 Task: Find a place to stay in Vandalia, United States, from September 6 to September 10 for 1 guest, with a price range of ₹9000 to ₹17000, self check-in, English-speaking host, and property type as flat.
Action: Mouse moved to (308, 130)
Screenshot: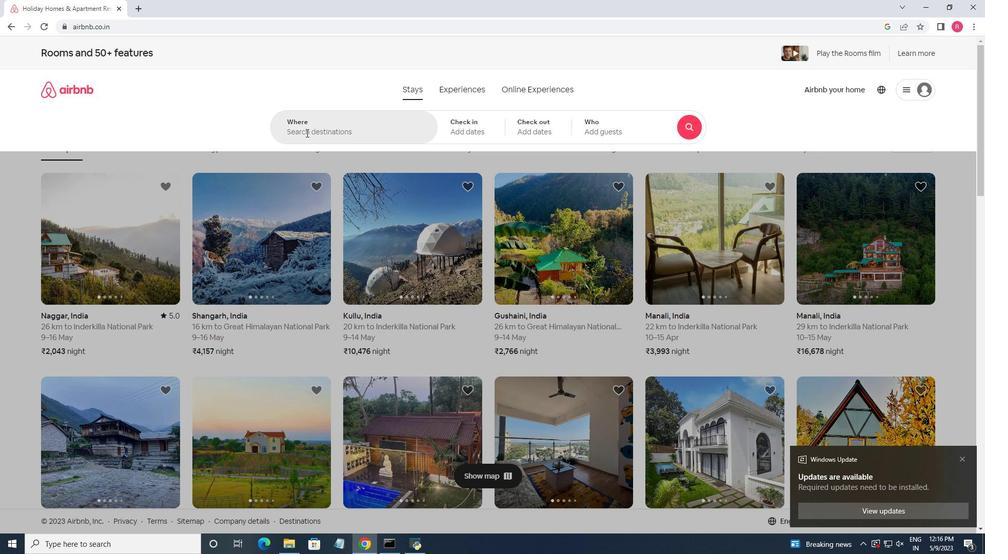
Action: Mouse pressed left at (308, 130)
Screenshot: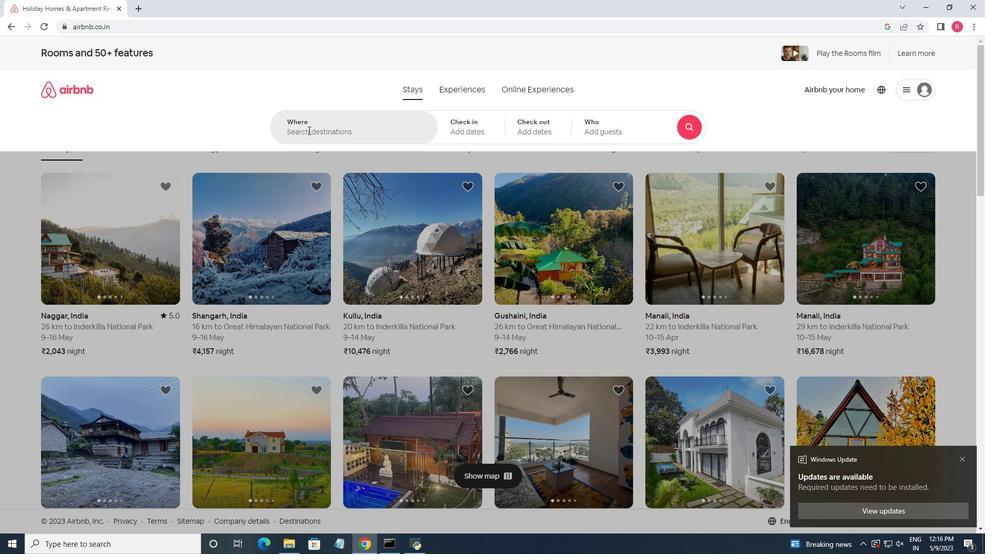 
Action: Mouse moved to (213, 143)
Screenshot: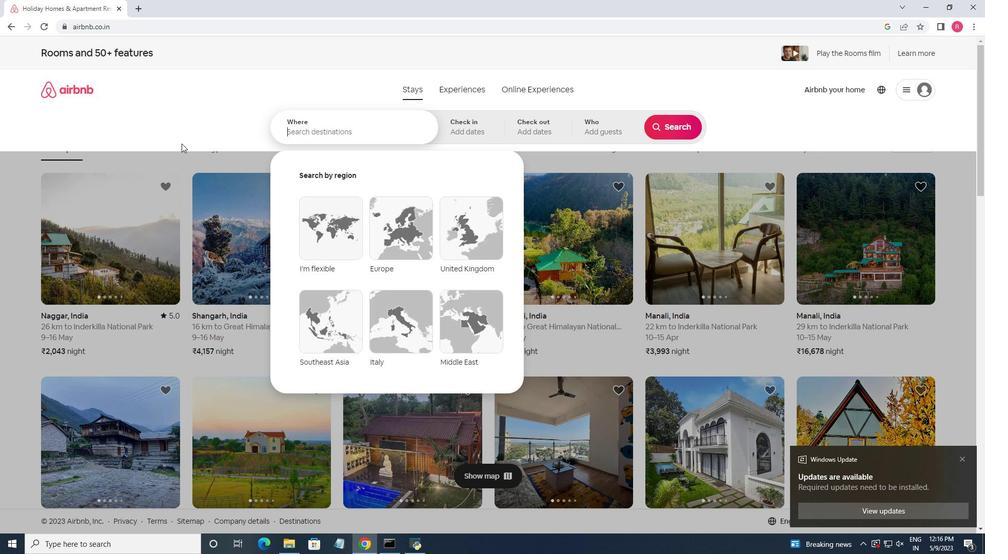 
Action: Key pressed v<Key.backspace><Key.shift>vandalia,<Key.space><Key.shift>United<Key.space><Key.shift>States<Key.enter>
Screenshot: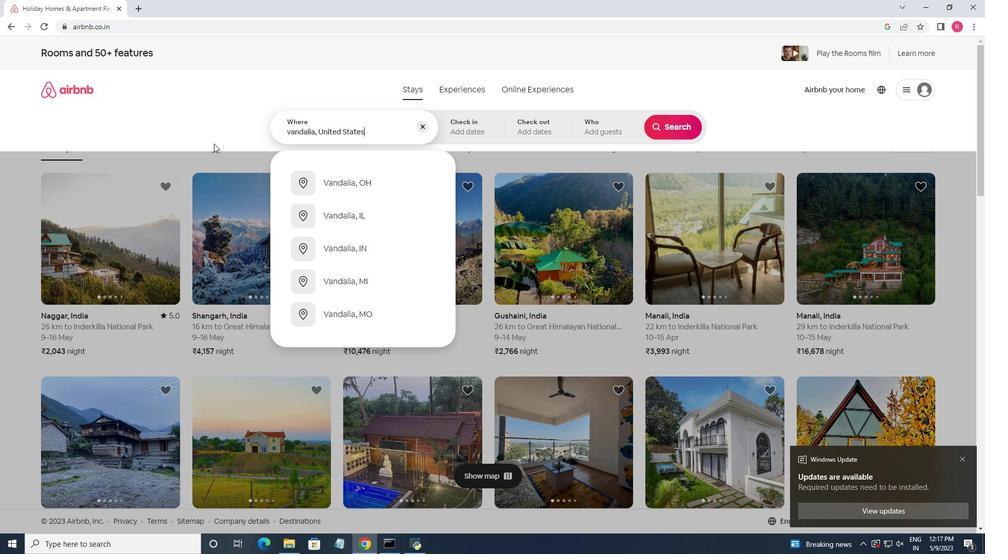 
Action: Mouse moved to (665, 209)
Screenshot: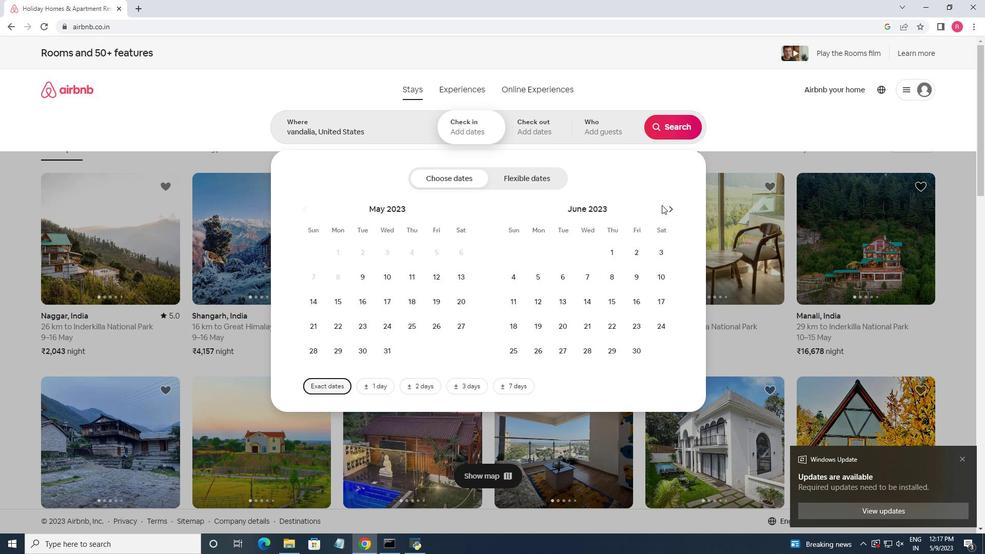 
Action: Mouse pressed left at (665, 209)
Screenshot: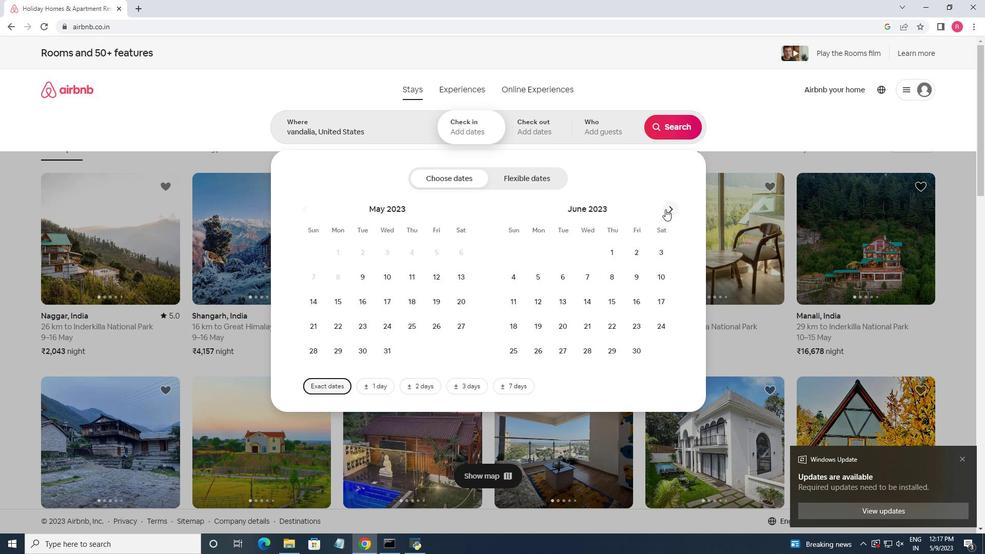 
Action: Mouse pressed left at (665, 209)
Screenshot: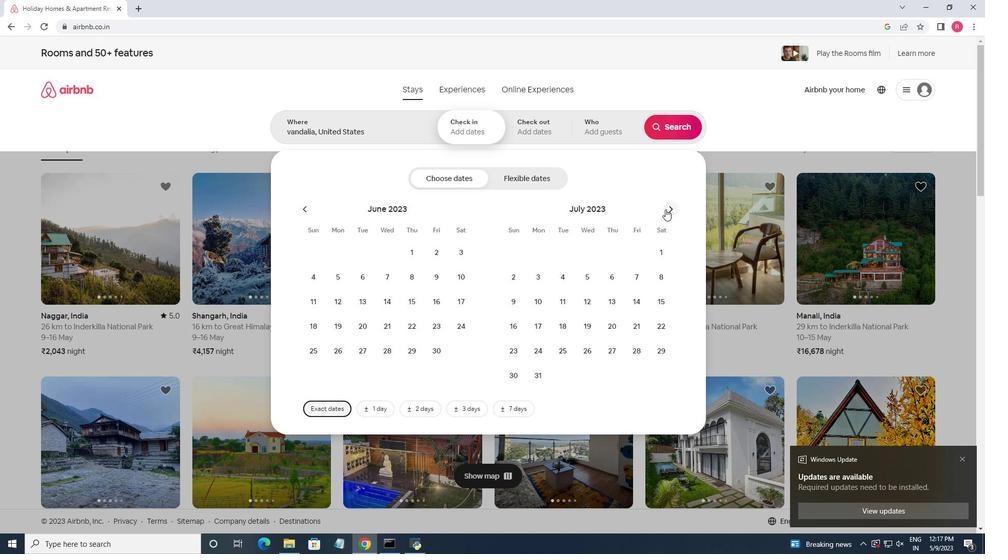 
Action: Mouse pressed left at (665, 209)
Screenshot: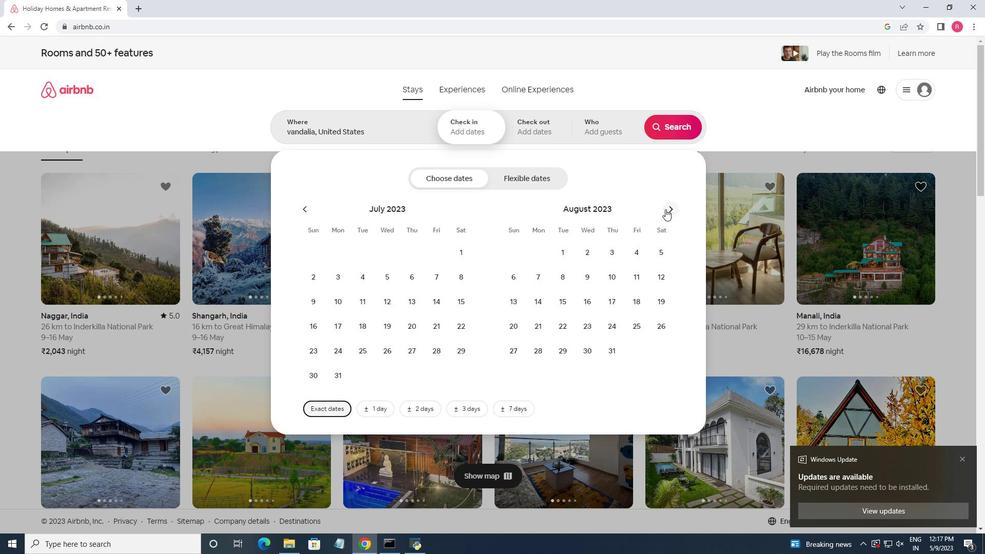 
Action: Mouse moved to (585, 275)
Screenshot: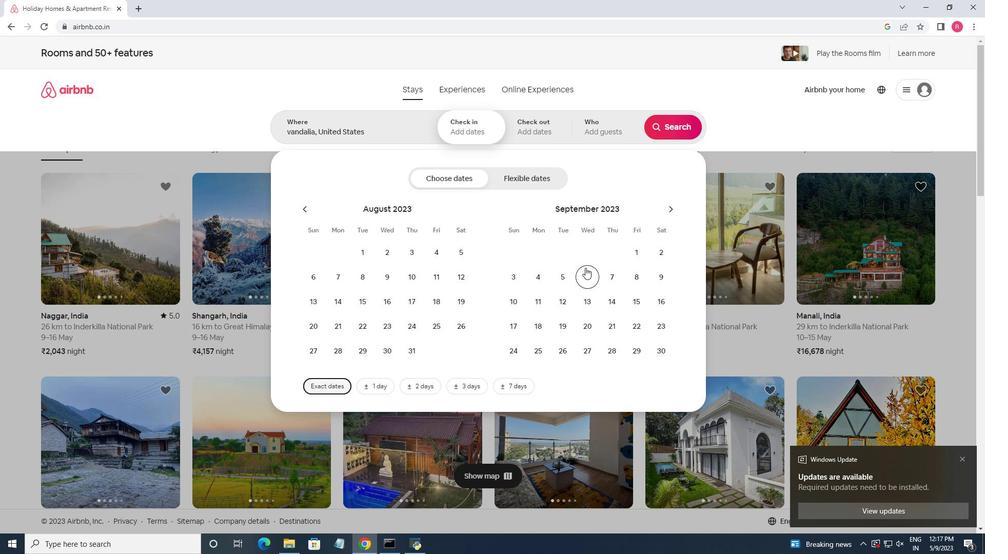 
Action: Mouse pressed left at (585, 275)
Screenshot: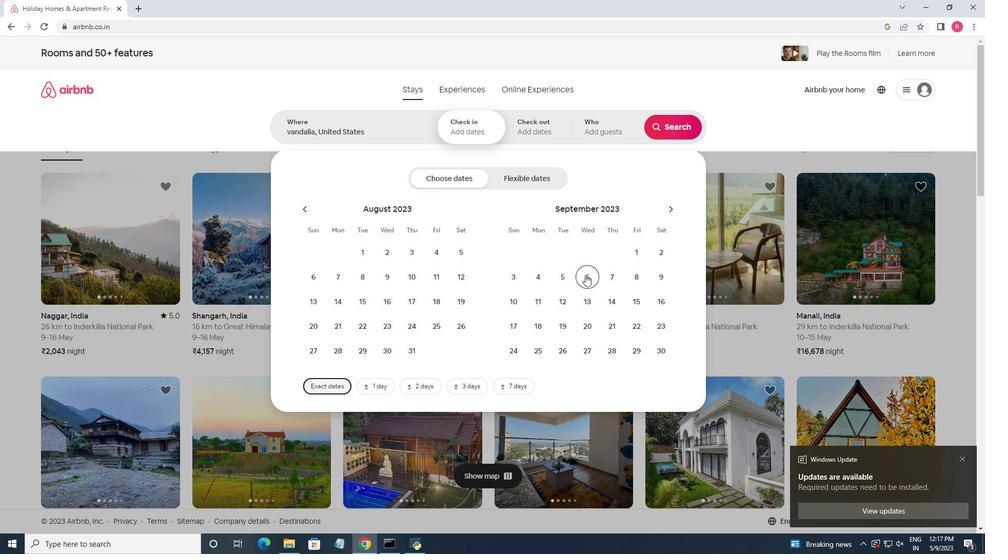 
Action: Mouse moved to (512, 301)
Screenshot: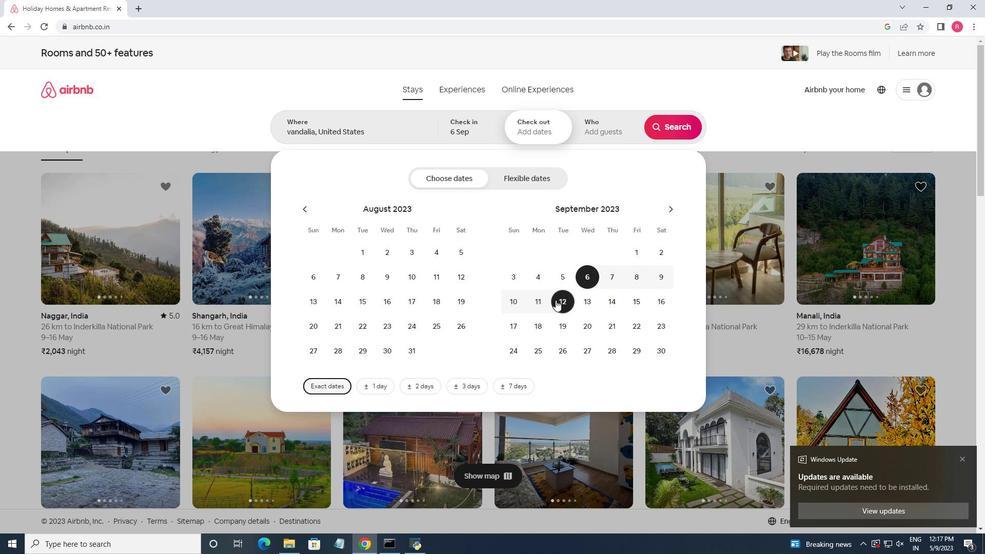 
Action: Mouse pressed left at (512, 301)
Screenshot: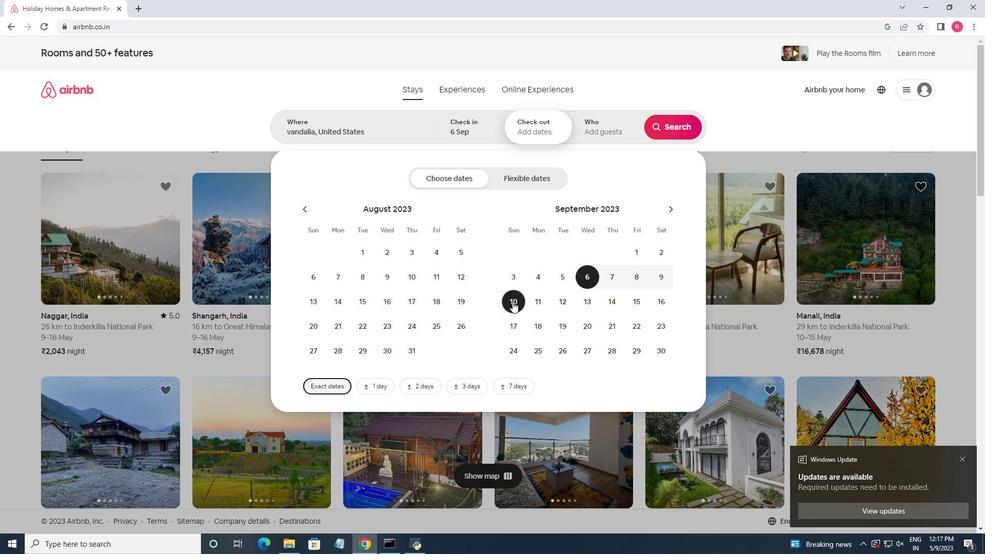 
Action: Mouse moved to (605, 126)
Screenshot: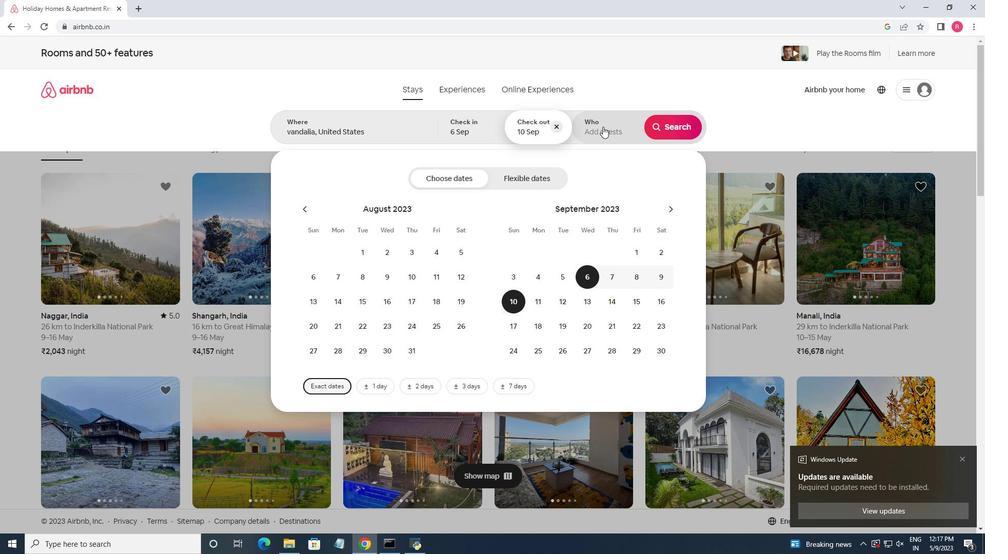 
Action: Mouse pressed left at (605, 126)
Screenshot: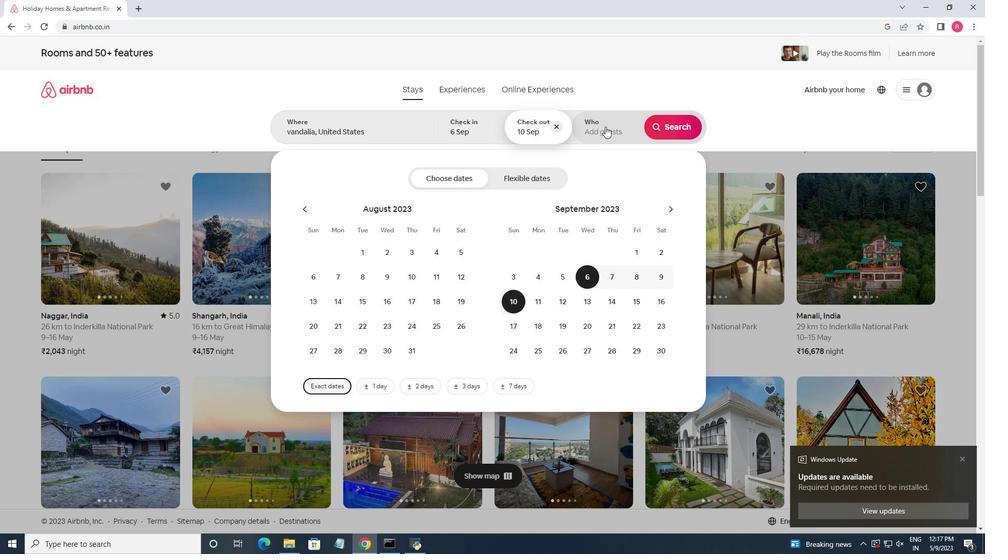 
Action: Mouse moved to (680, 178)
Screenshot: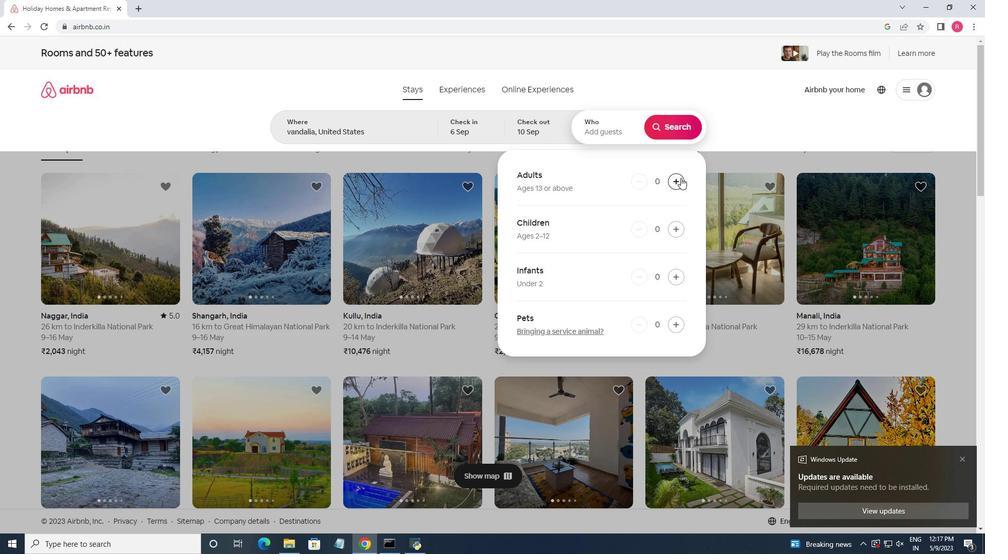 
Action: Mouse pressed left at (680, 178)
Screenshot: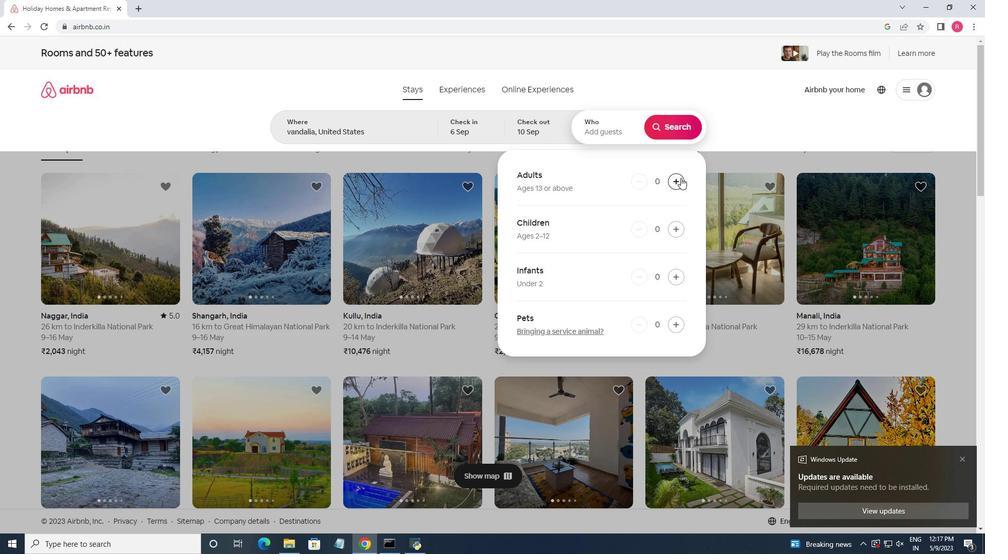 
Action: Mouse moved to (676, 125)
Screenshot: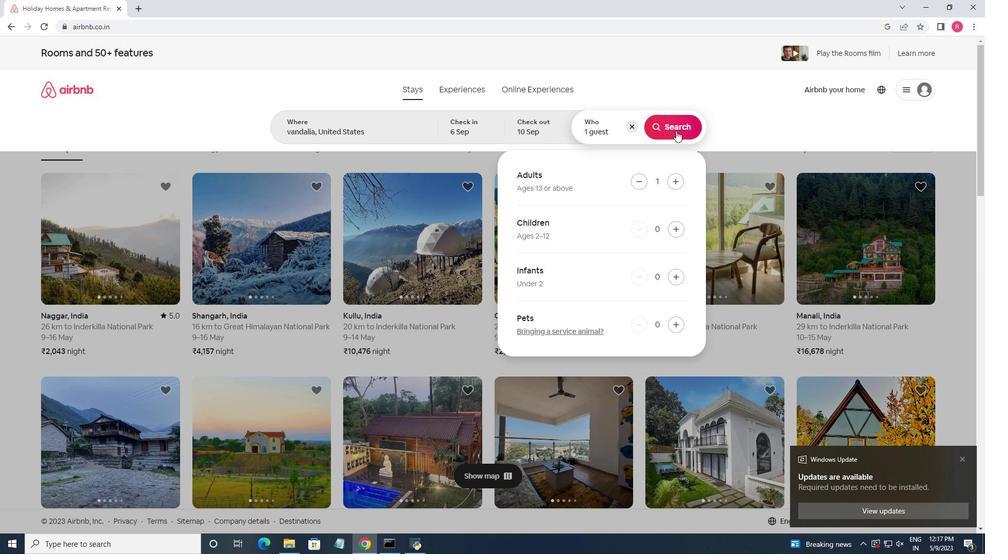 
Action: Mouse pressed left at (676, 125)
Screenshot: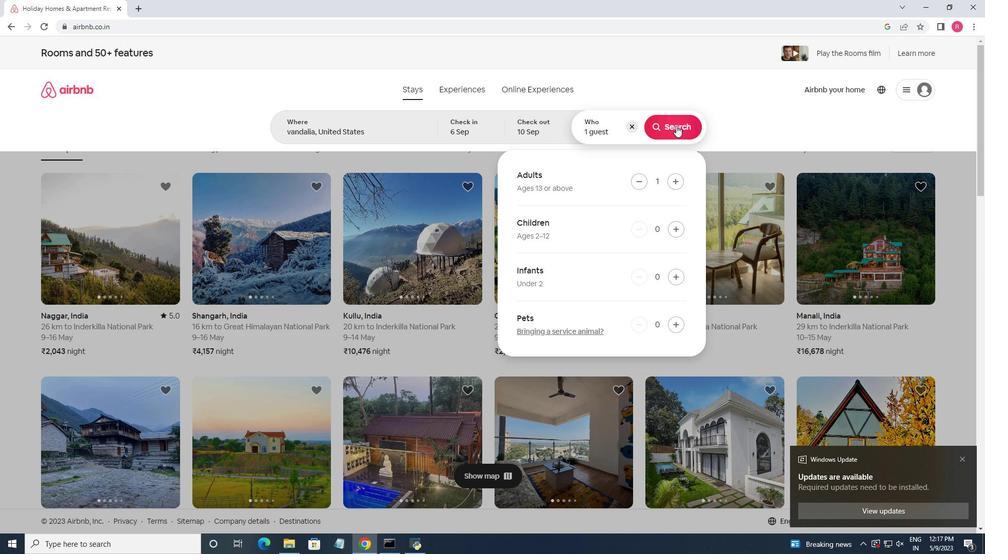 
Action: Mouse moved to (928, 92)
Screenshot: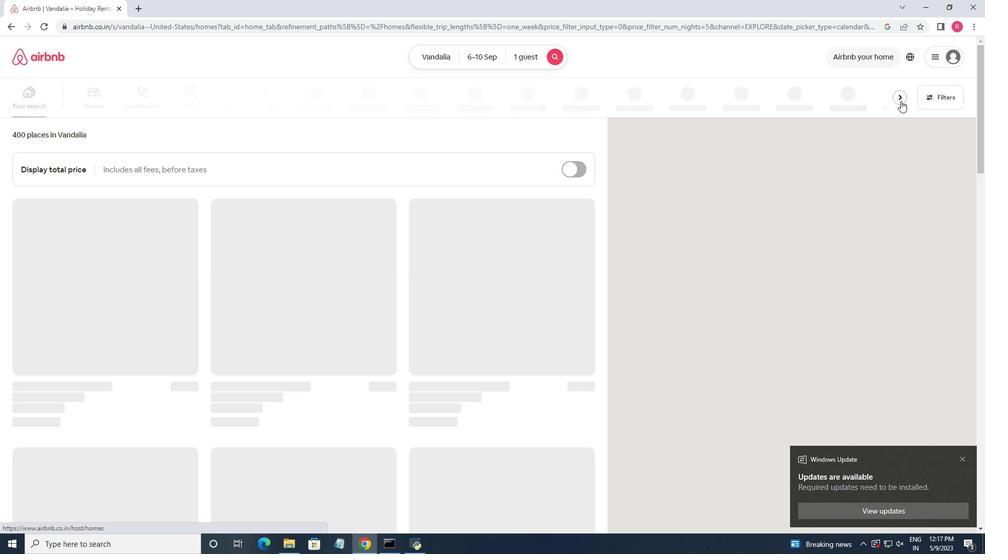 
Action: Mouse pressed left at (928, 92)
Screenshot: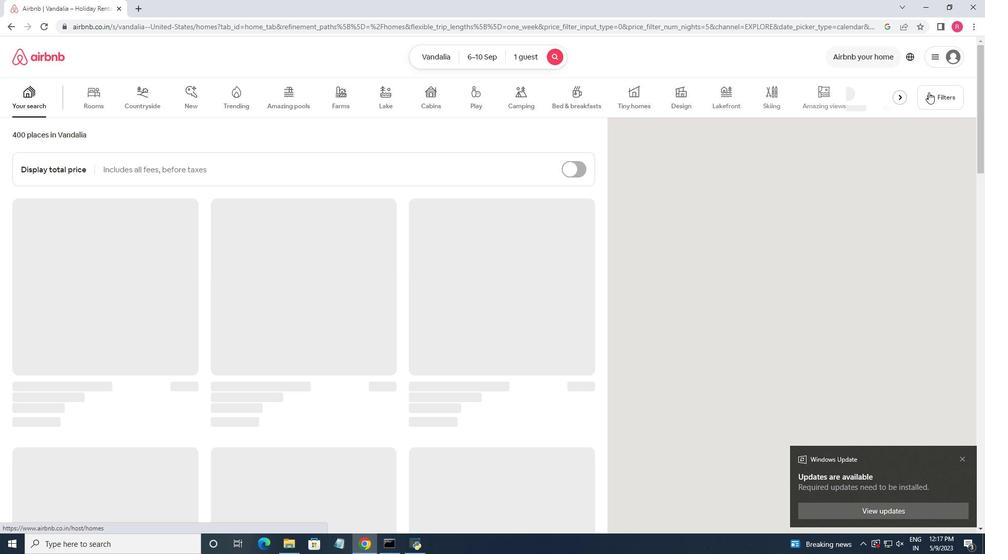 
Action: Mouse moved to (367, 340)
Screenshot: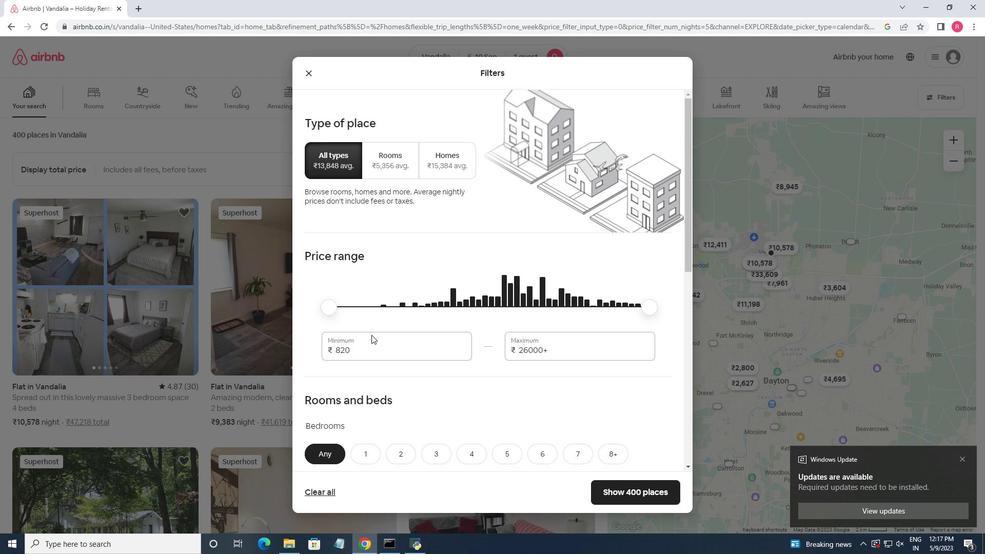 
Action: Mouse pressed left at (367, 340)
Screenshot: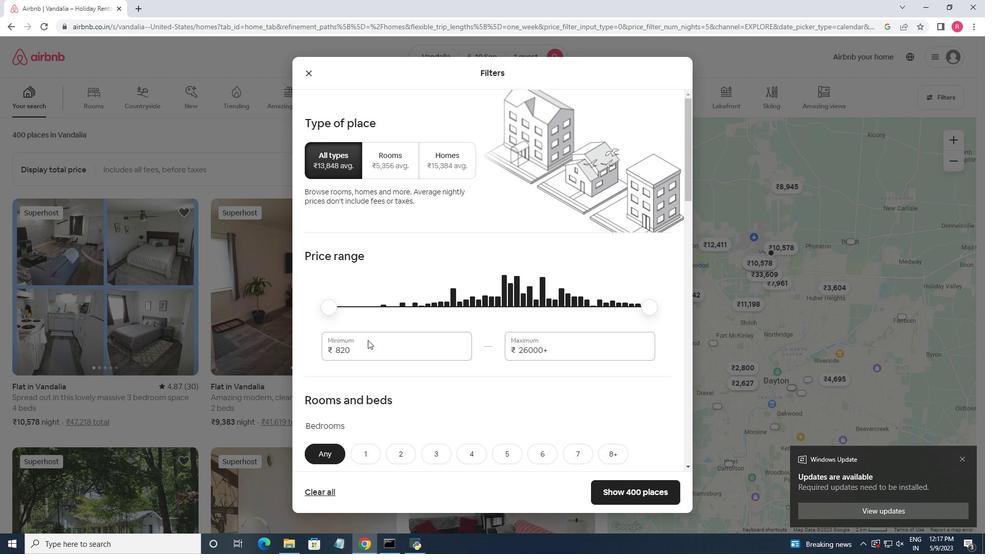 
Action: Mouse moved to (367, 340)
Screenshot: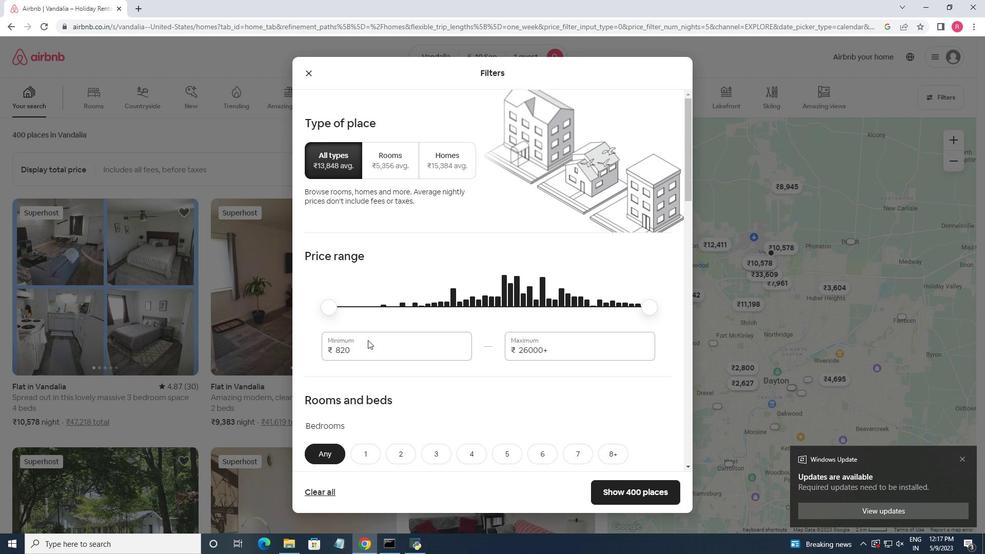 
Action: Mouse pressed left at (367, 340)
Screenshot: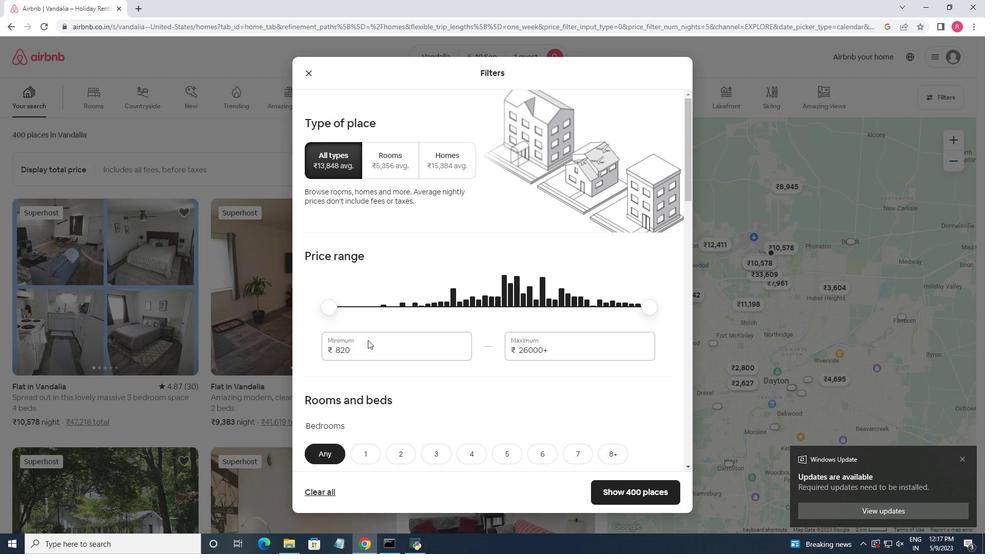 
Action: Mouse moved to (359, 349)
Screenshot: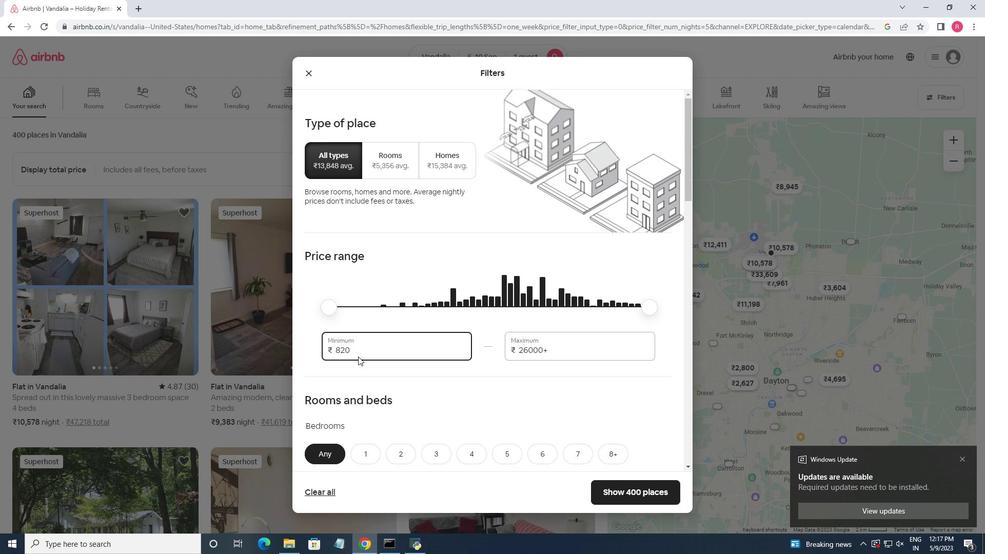 
Action: Mouse pressed left at (359, 349)
Screenshot: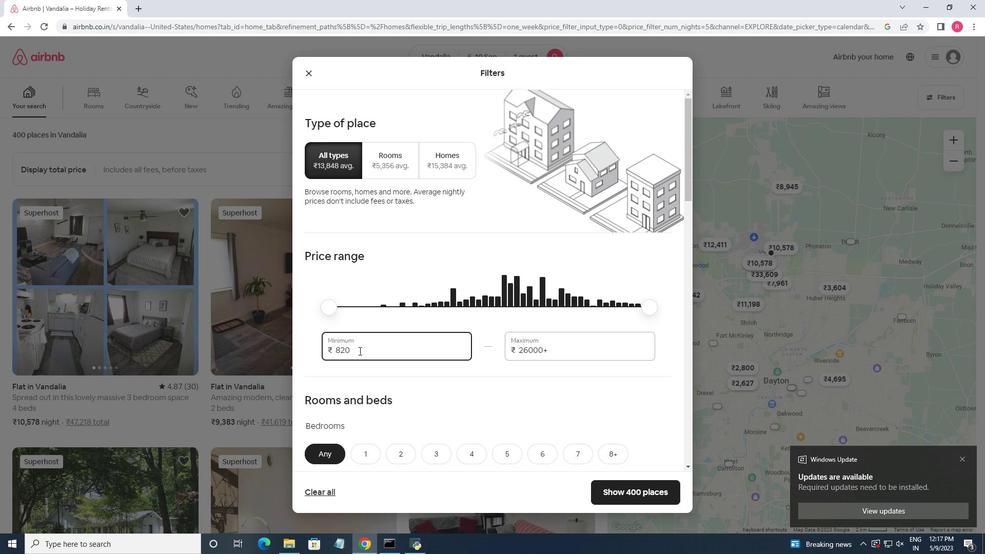 
Action: Mouse pressed left at (359, 349)
Screenshot: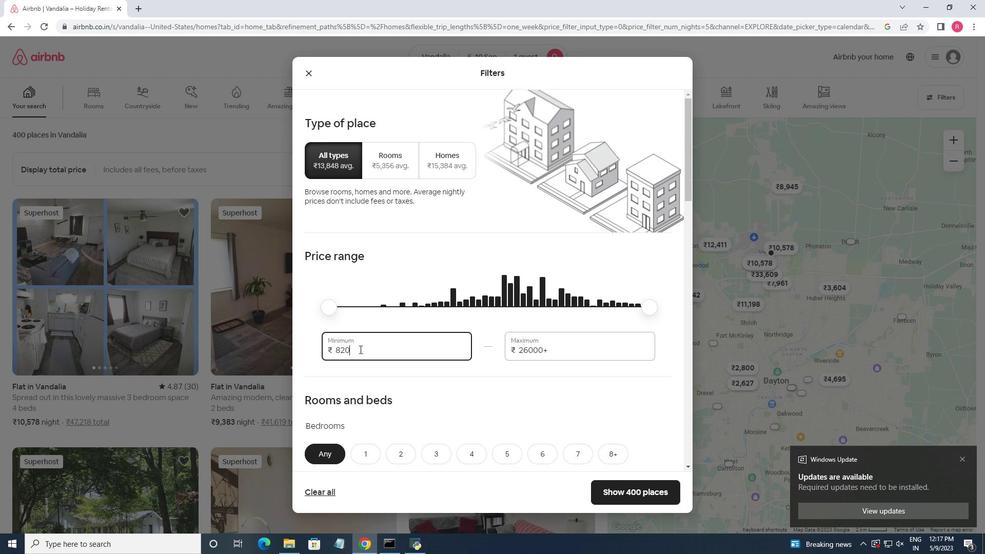 
Action: Key pressed <Key.backspace>9000<Key.tab>17000
Screenshot: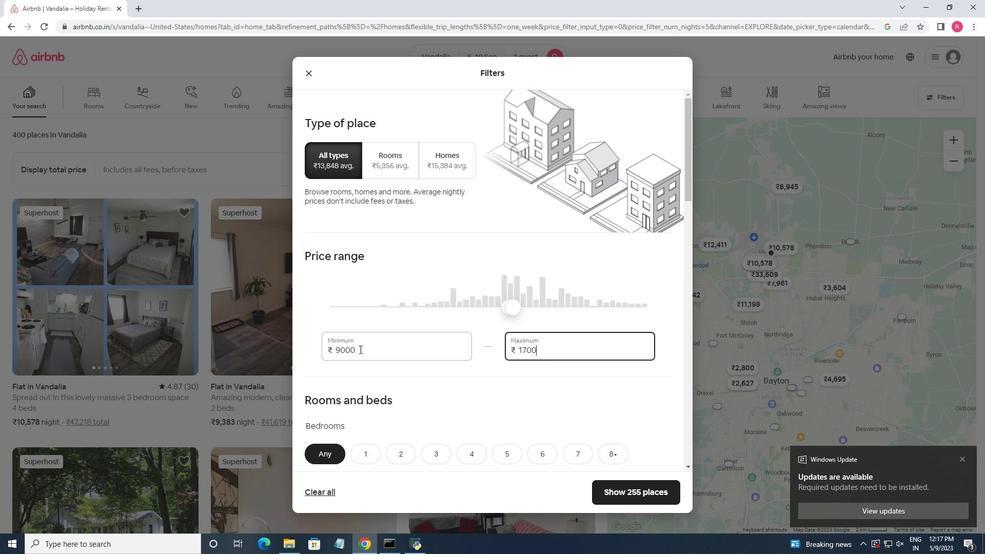 
Action: Mouse moved to (349, 401)
Screenshot: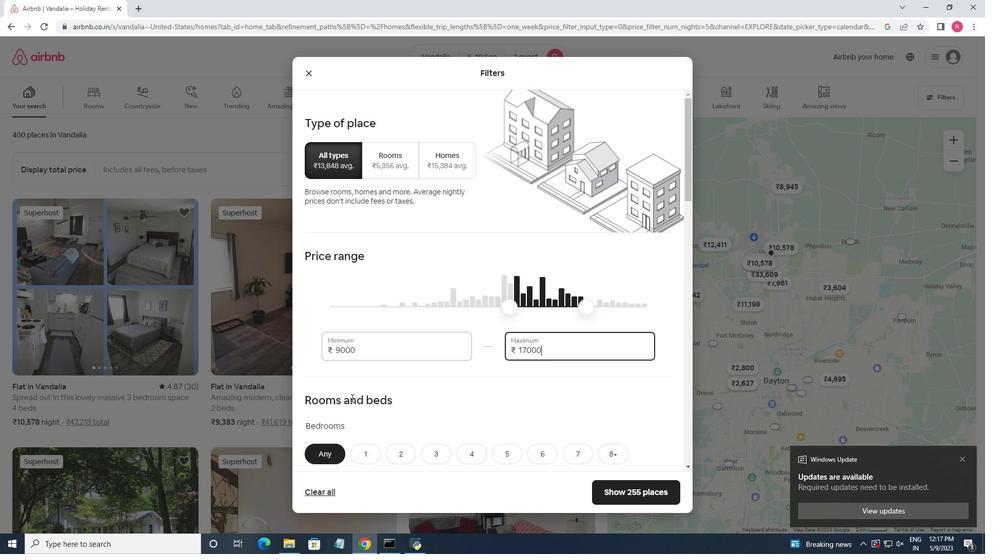 
Action: Mouse scrolled (349, 400) with delta (0, 0)
Screenshot: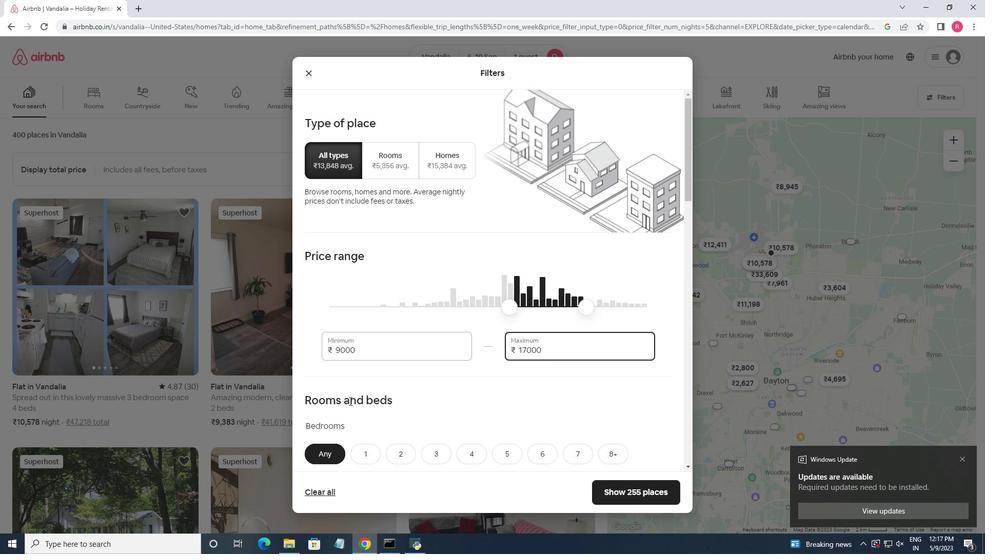 
Action: Mouse scrolled (349, 400) with delta (0, 0)
Screenshot: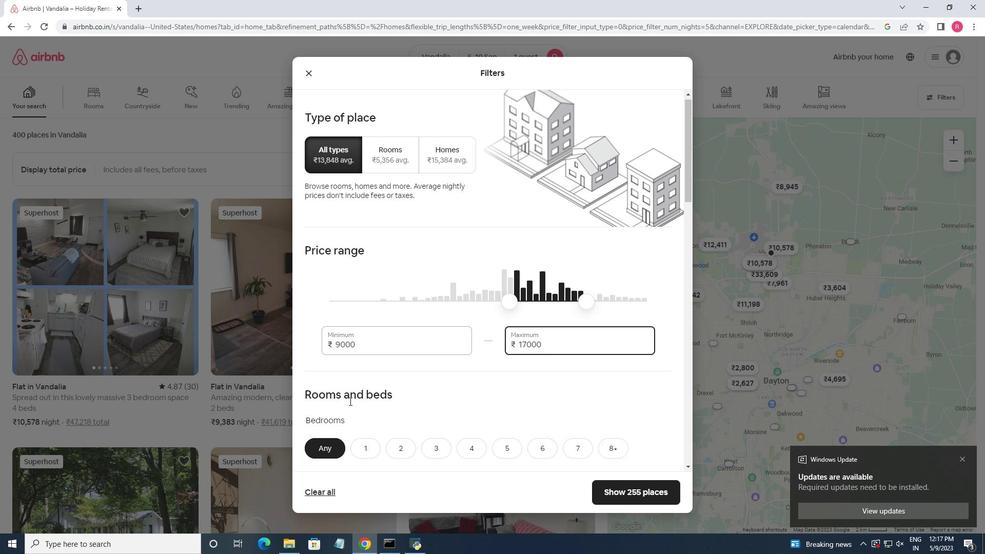
Action: Mouse moved to (366, 348)
Screenshot: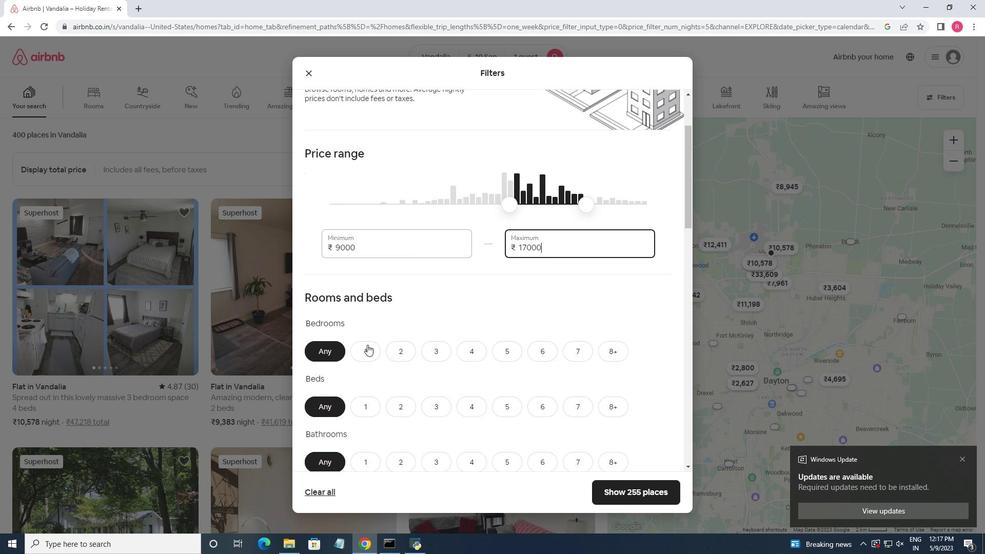
Action: Mouse pressed left at (366, 348)
Screenshot: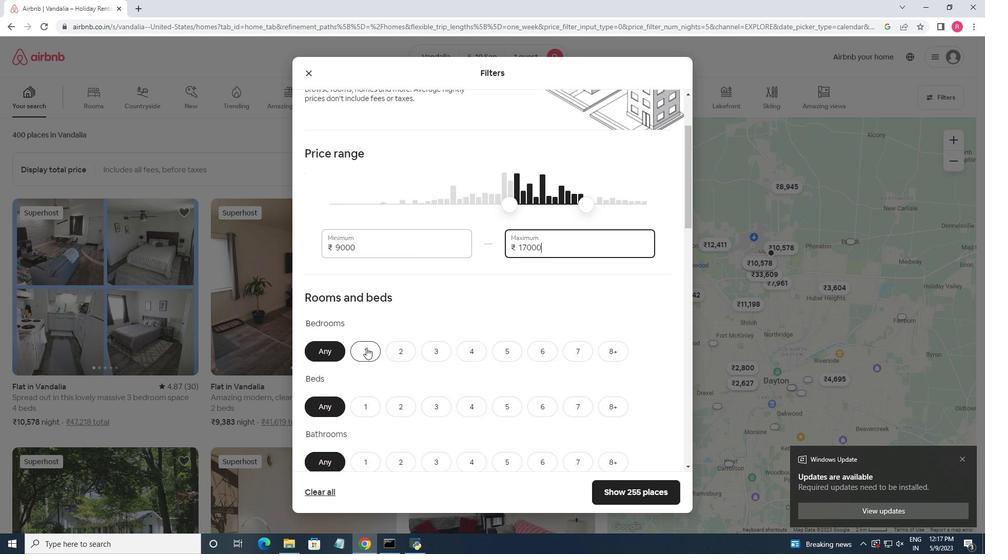 
Action: Mouse moved to (369, 407)
Screenshot: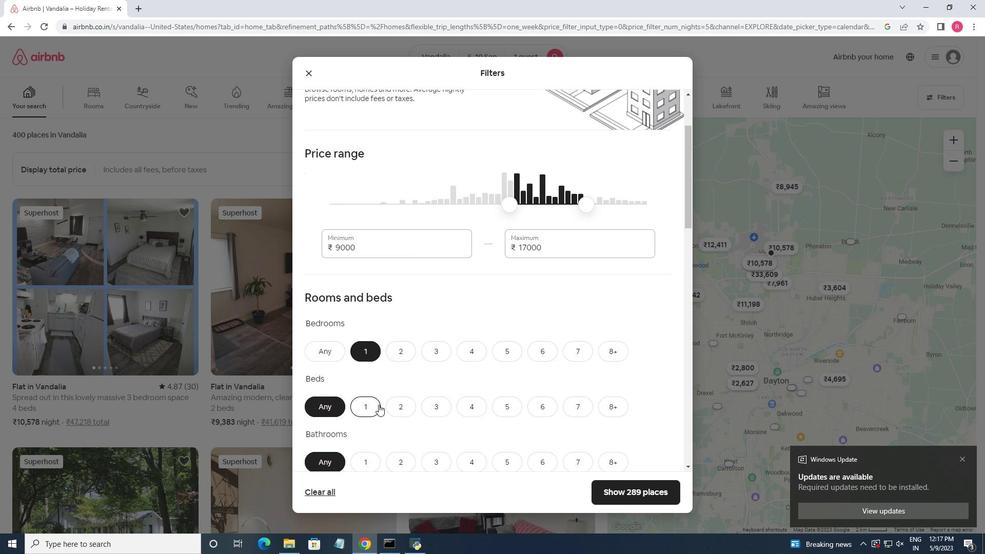 
Action: Mouse pressed left at (369, 407)
Screenshot: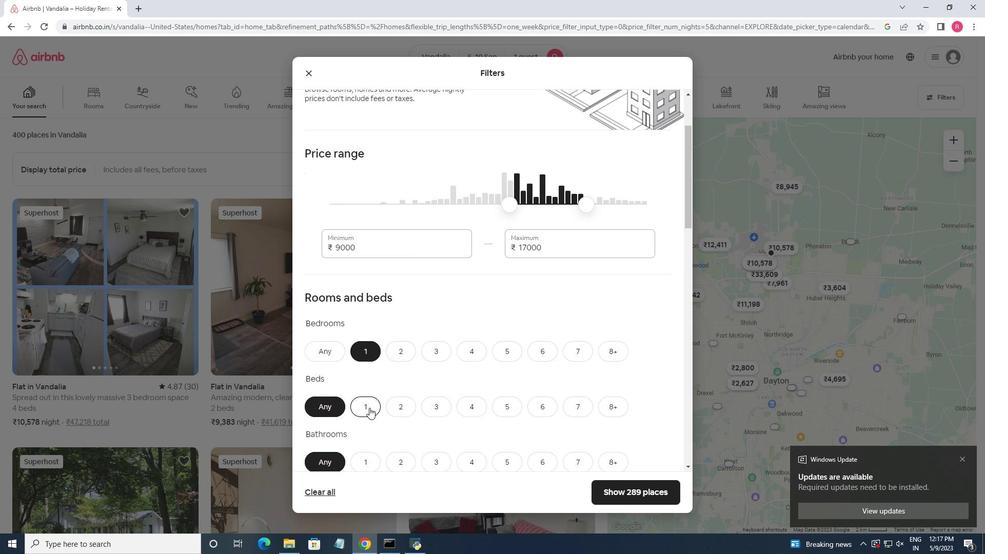 
Action: Mouse moved to (366, 460)
Screenshot: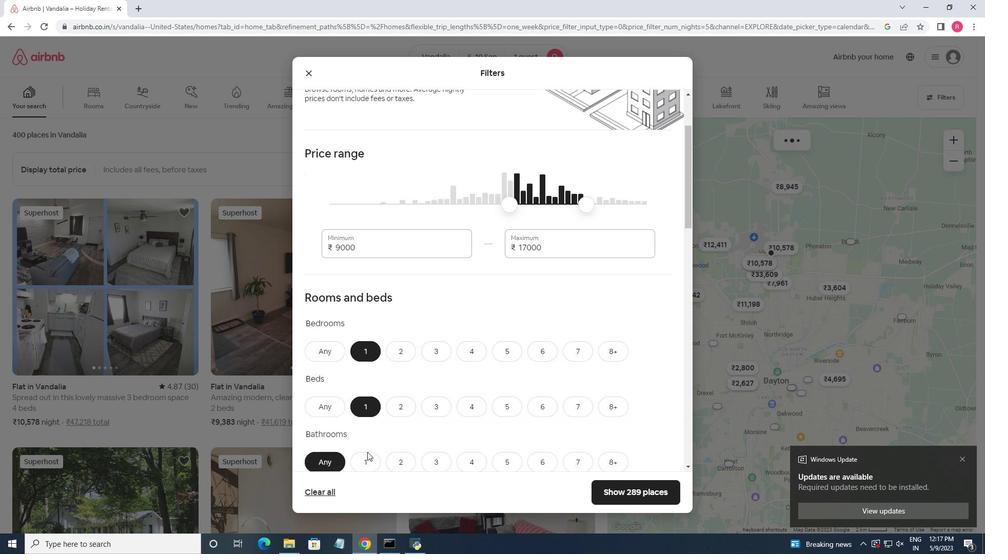 
Action: Mouse pressed left at (366, 460)
Screenshot: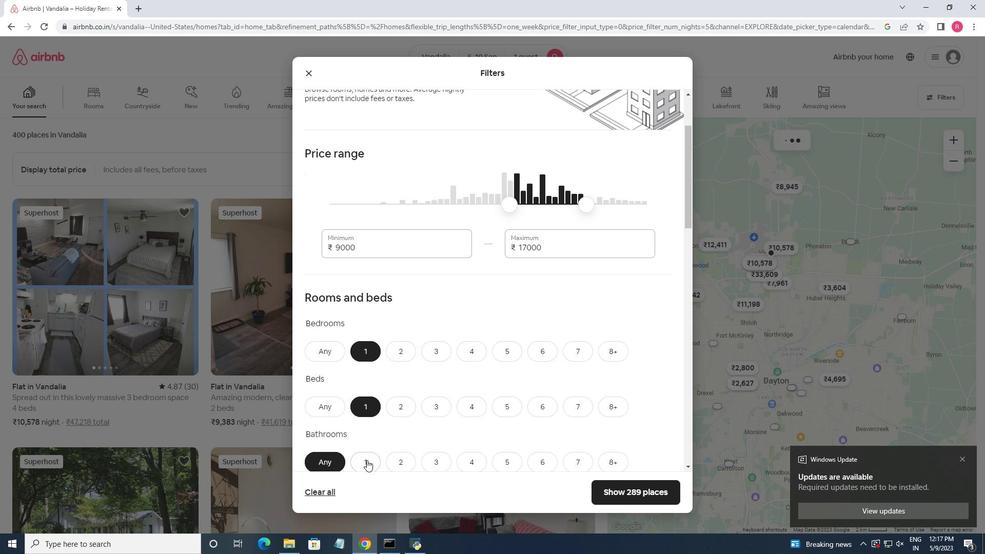 
Action: Mouse moved to (407, 336)
Screenshot: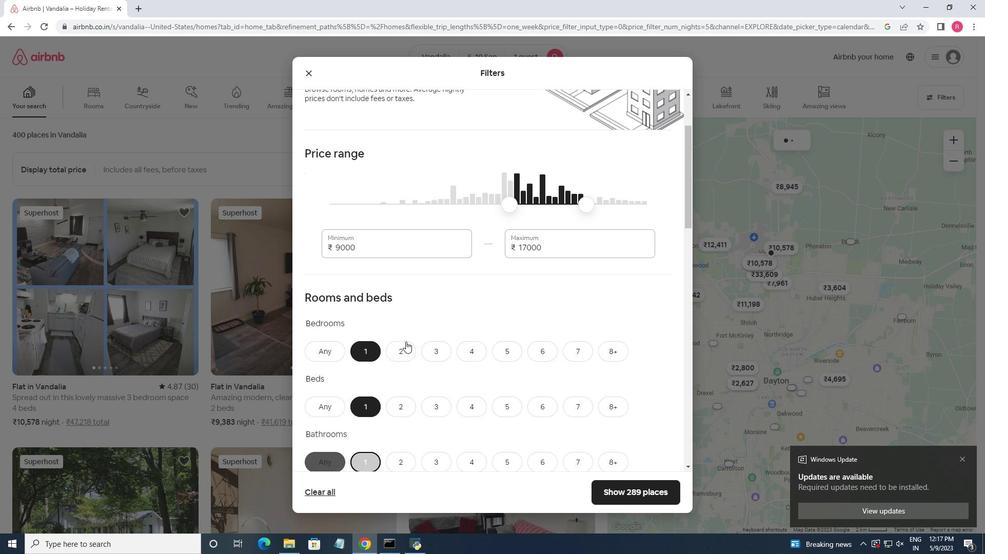
Action: Mouse scrolled (407, 336) with delta (0, 0)
Screenshot: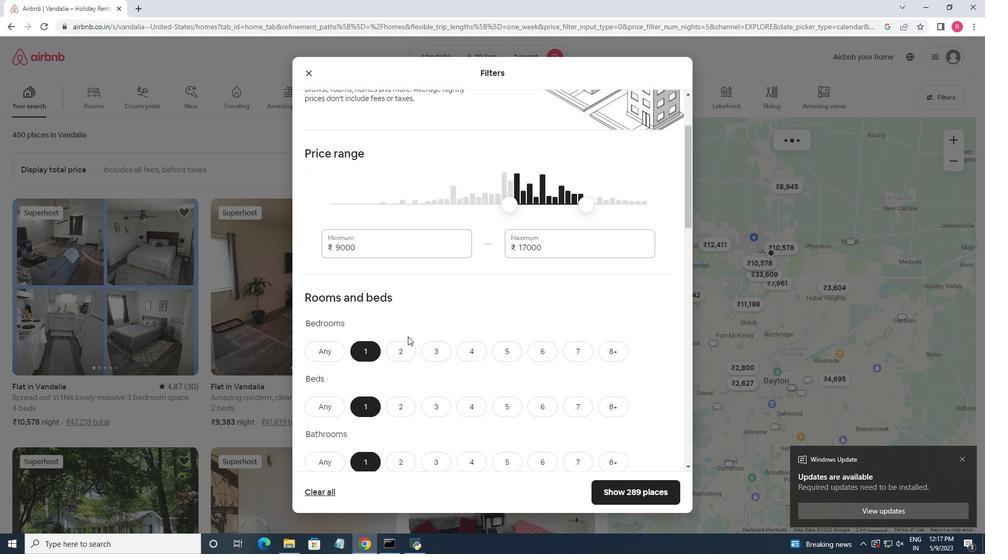 
Action: Mouse scrolled (407, 336) with delta (0, 0)
Screenshot: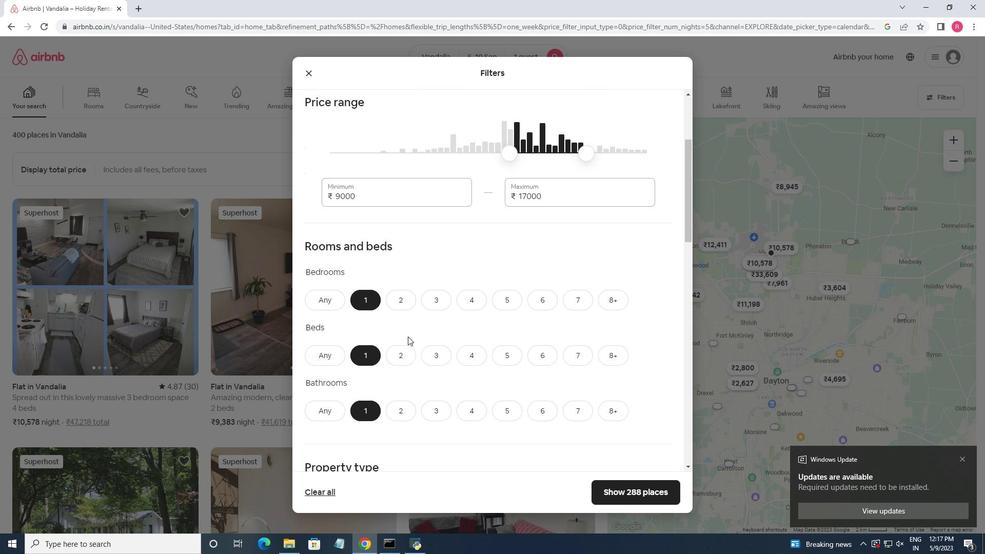 
Action: Mouse scrolled (407, 336) with delta (0, 0)
Screenshot: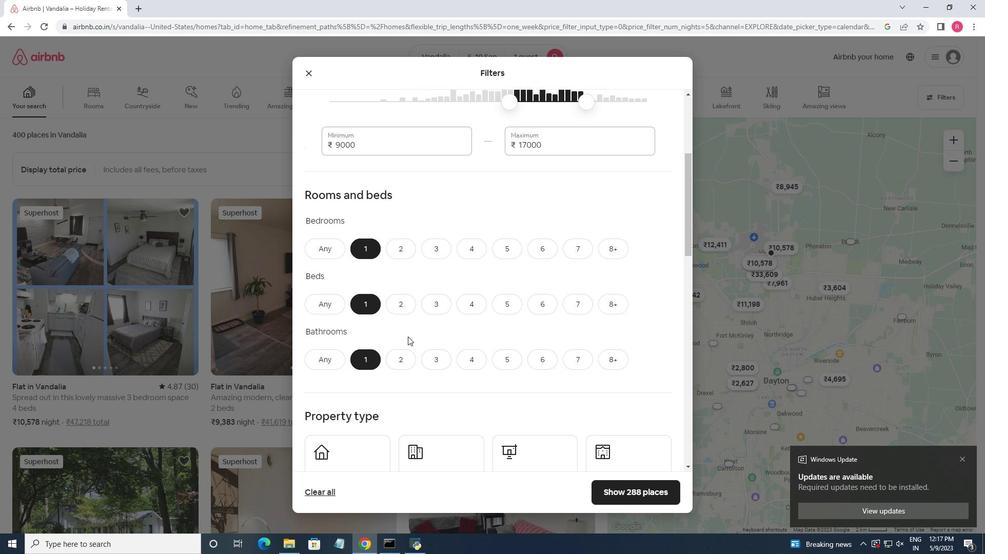 
Action: Mouse scrolled (407, 336) with delta (0, 0)
Screenshot: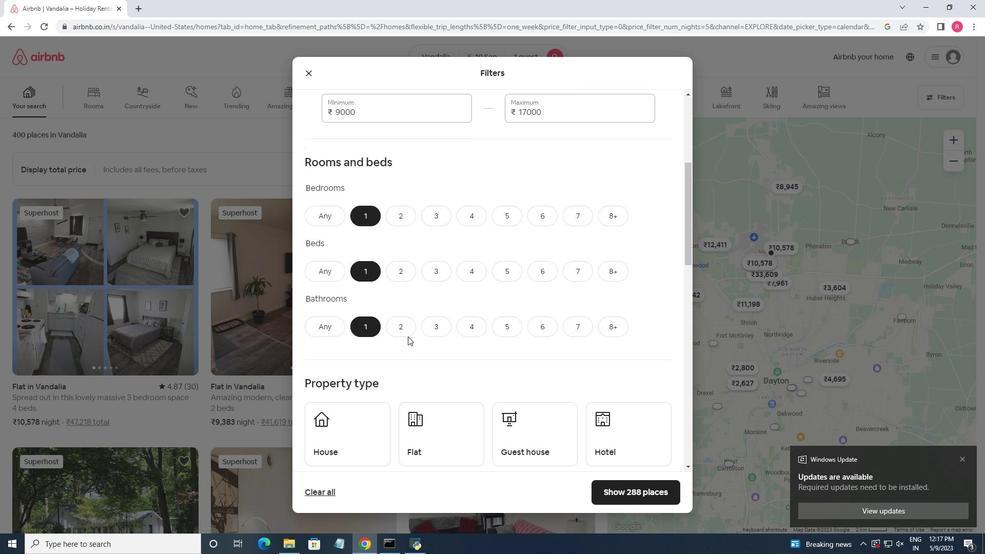 
Action: Mouse moved to (348, 359)
Screenshot: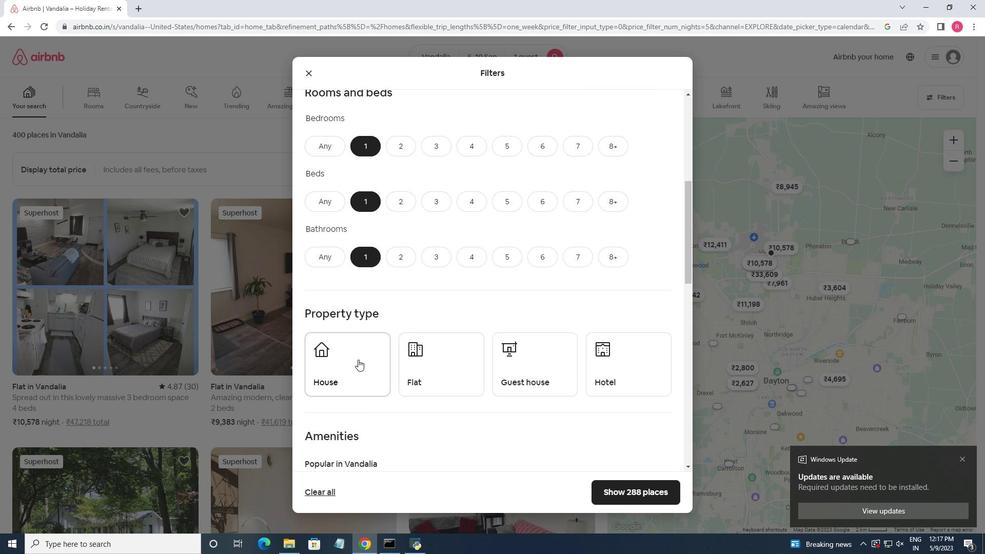 
Action: Mouse pressed left at (348, 359)
Screenshot: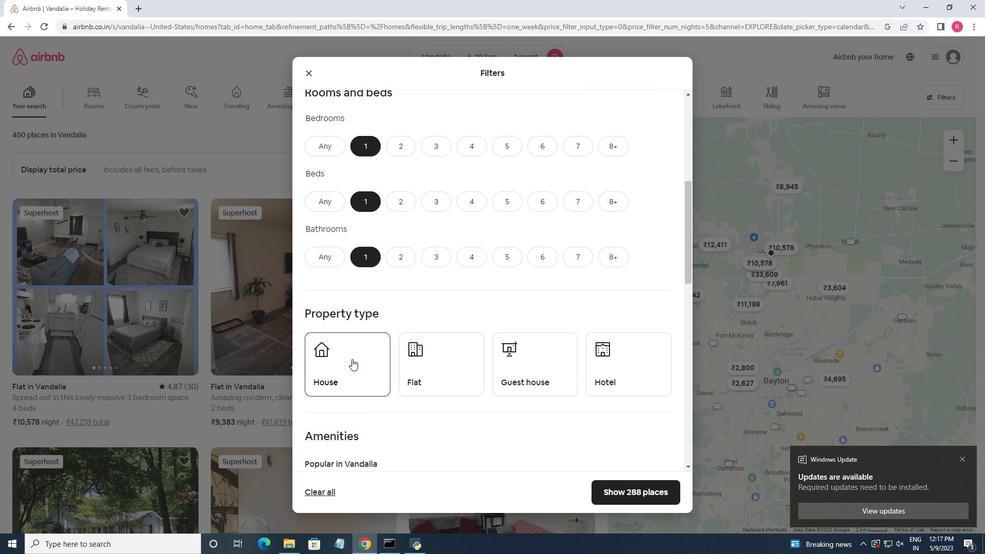 
Action: Mouse moved to (451, 359)
Screenshot: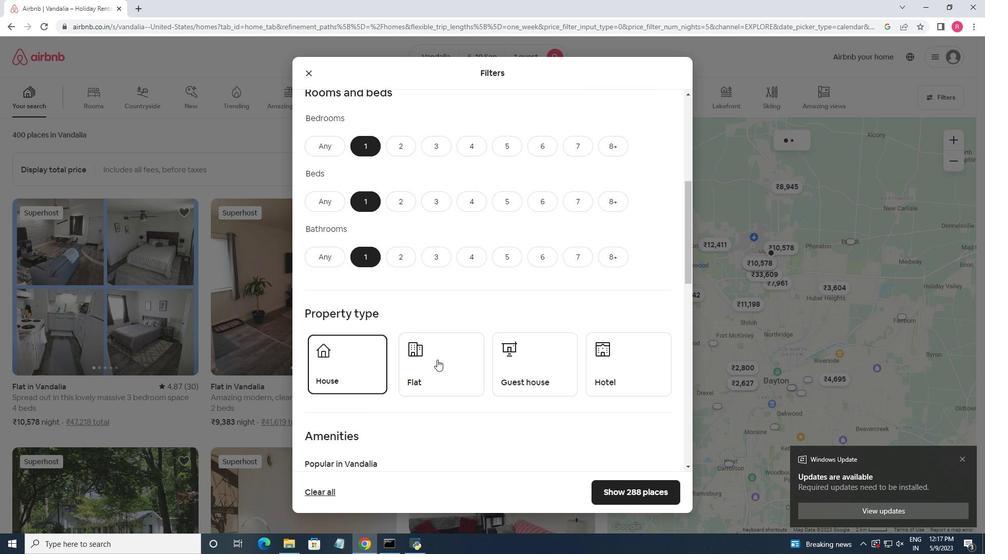 
Action: Mouse pressed left at (451, 359)
Screenshot: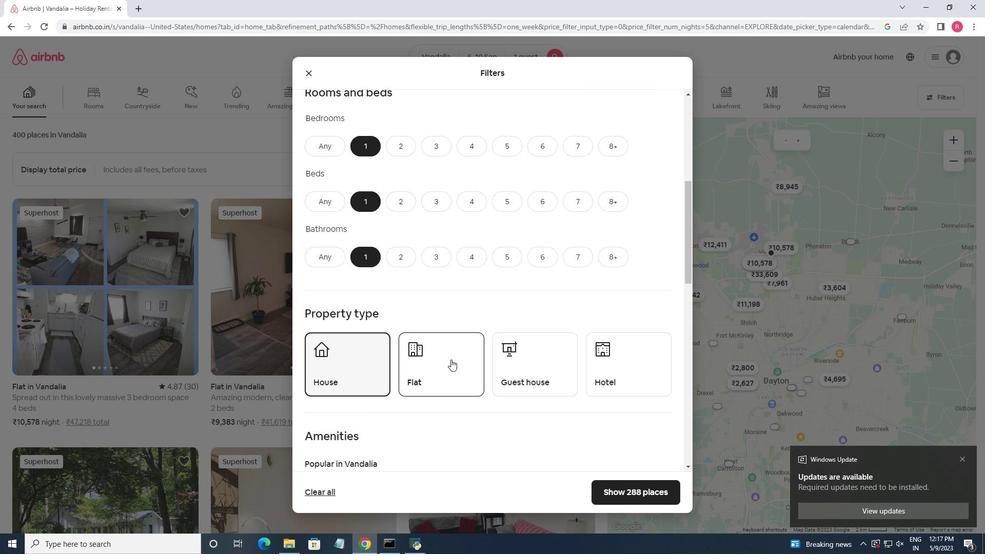 
Action: Mouse moved to (519, 357)
Screenshot: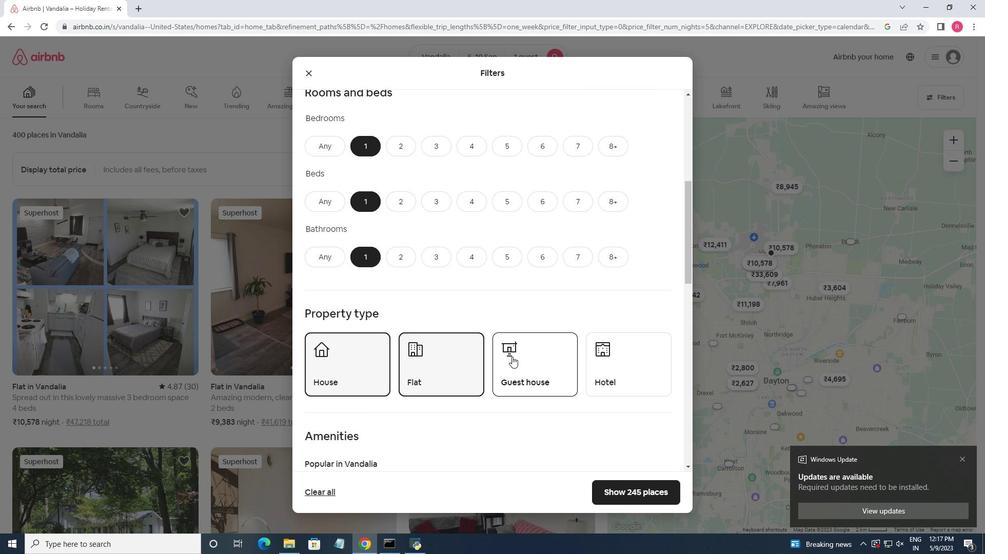 
Action: Mouse pressed left at (519, 357)
Screenshot: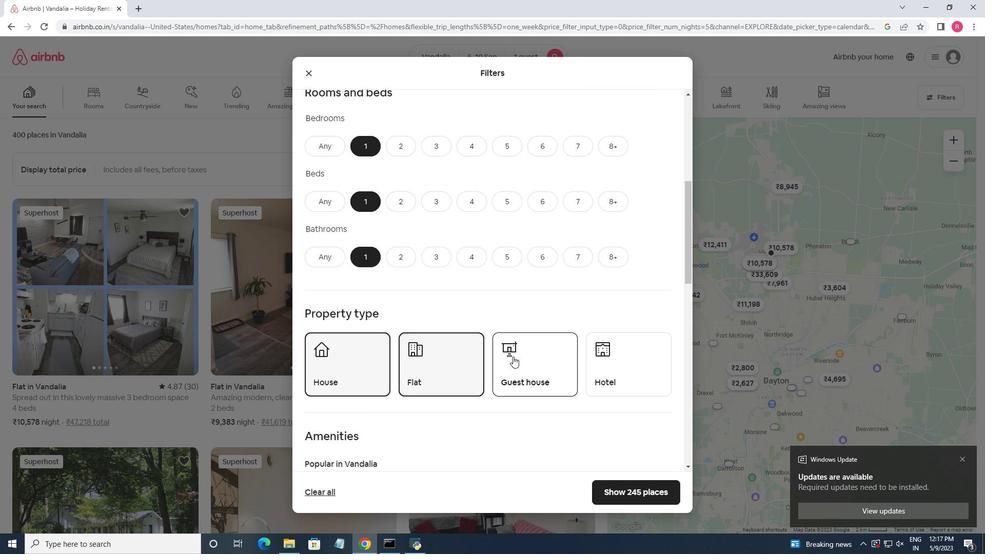 
Action: Mouse moved to (625, 363)
Screenshot: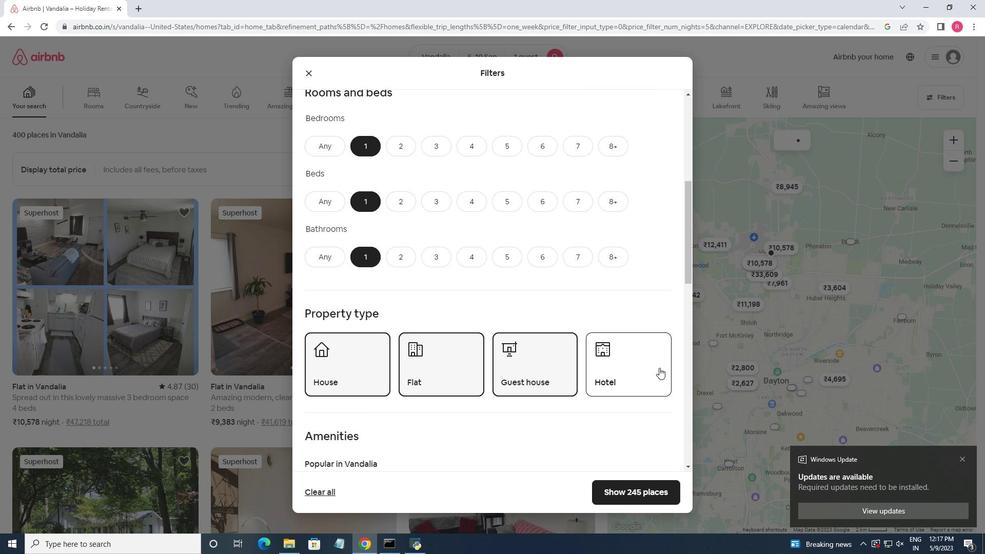 
Action: Mouse pressed left at (625, 363)
Screenshot: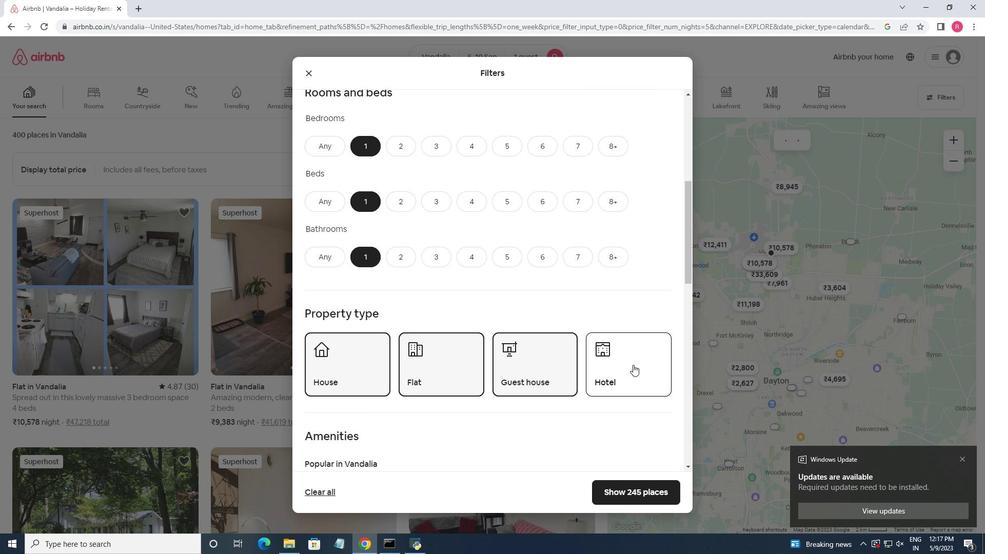 
Action: Mouse moved to (451, 291)
Screenshot: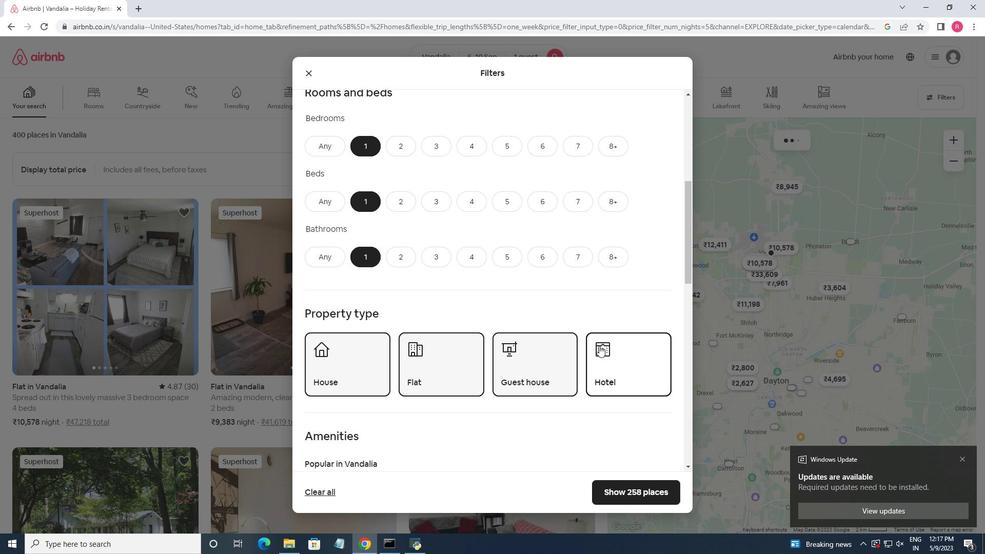 
Action: Mouse scrolled (451, 291) with delta (0, 0)
Screenshot: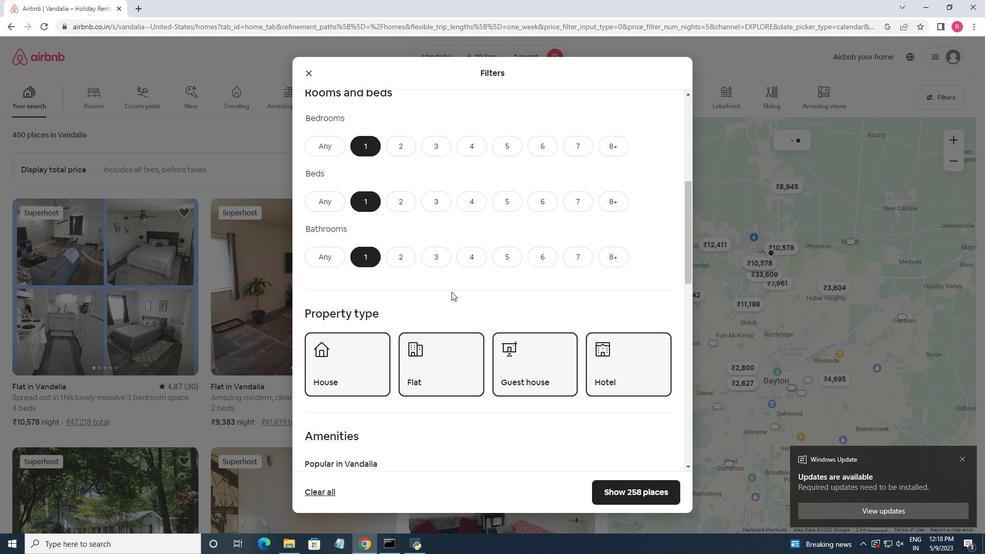 
Action: Mouse scrolled (451, 291) with delta (0, 0)
Screenshot: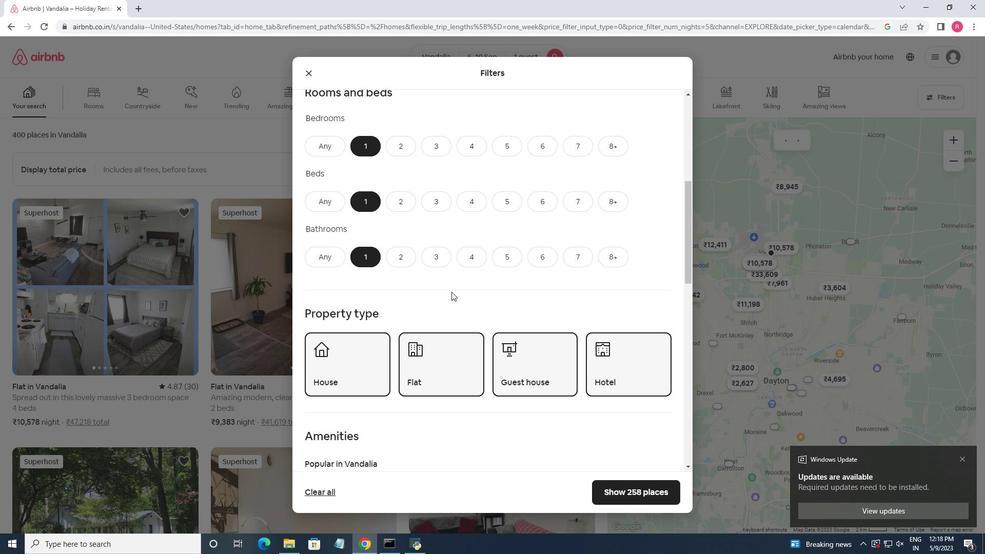 
Action: Mouse moved to (451, 291)
Screenshot: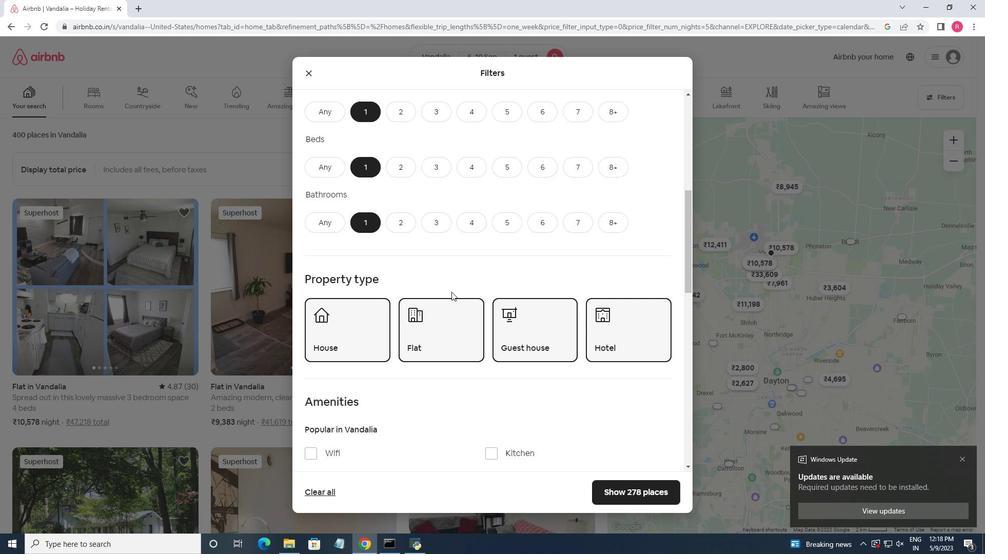 
Action: Mouse scrolled (451, 291) with delta (0, 0)
Screenshot: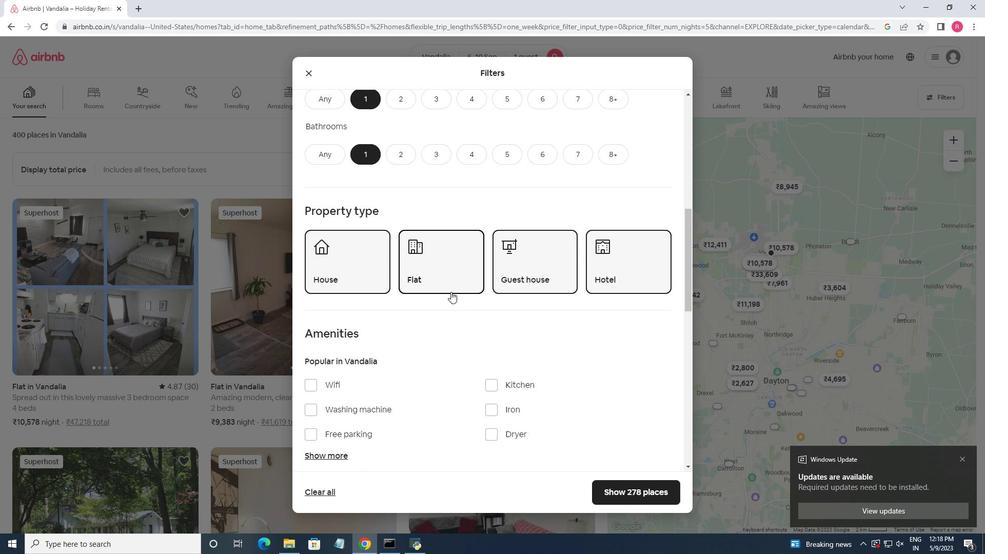 
Action: Mouse moved to (454, 305)
Screenshot: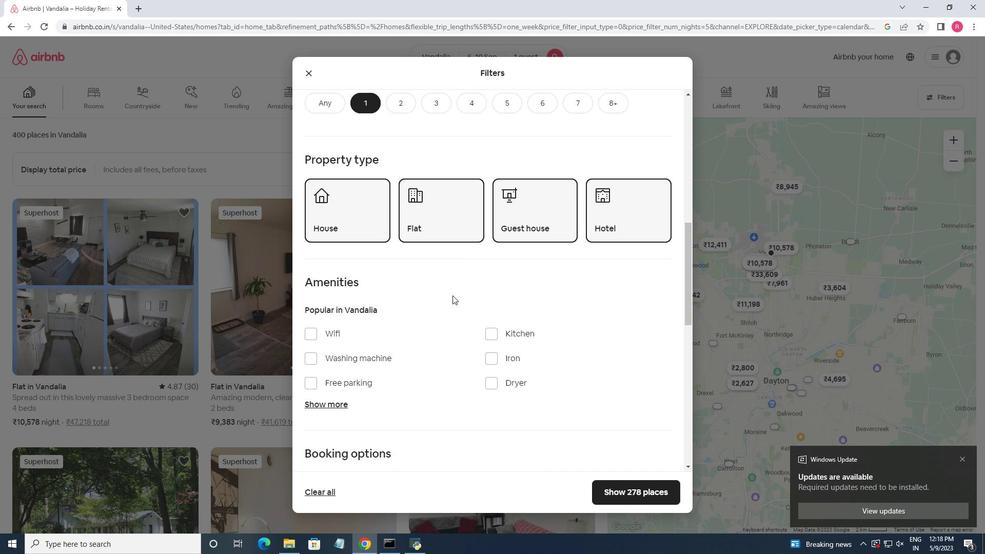 
Action: Mouse scrolled (454, 305) with delta (0, 0)
Screenshot: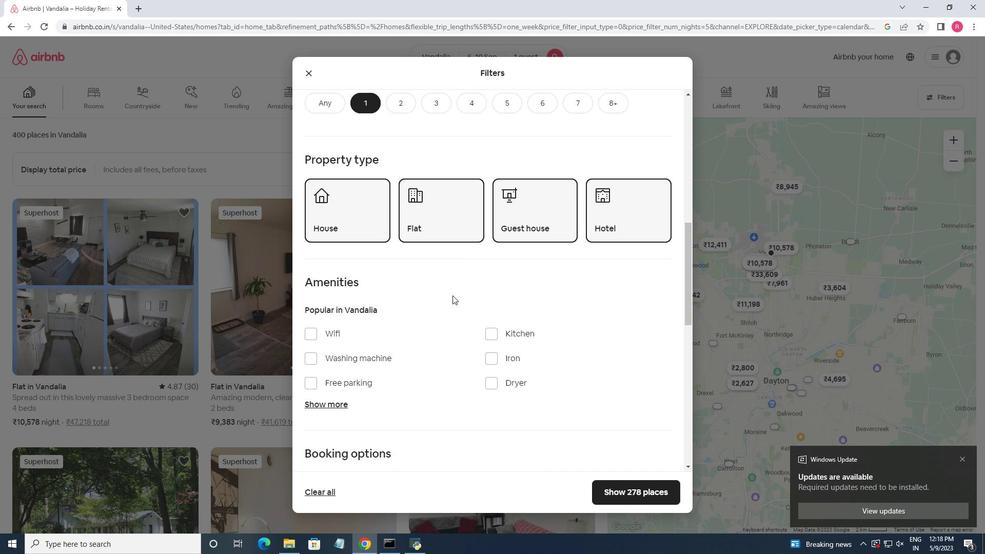 
Action: Mouse moved to (454, 309)
Screenshot: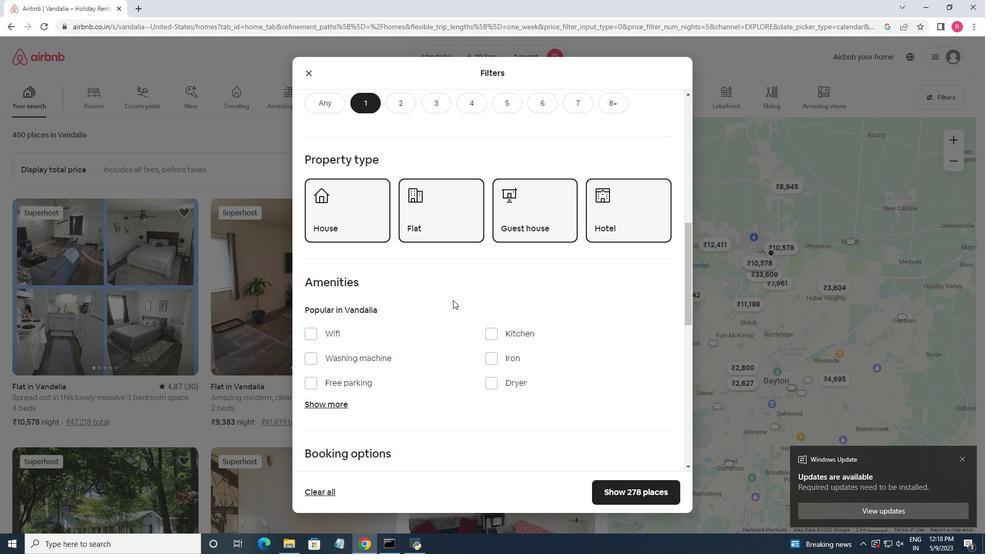 
Action: Mouse scrolled (454, 309) with delta (0, 0)
Screenshot: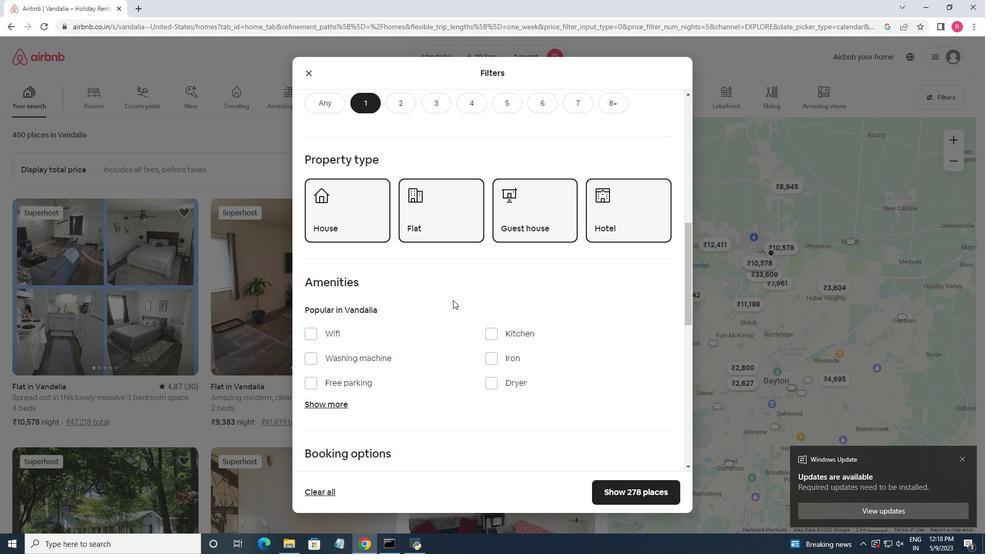 
Action: Mouse moved to (454, 310)
Screenshot: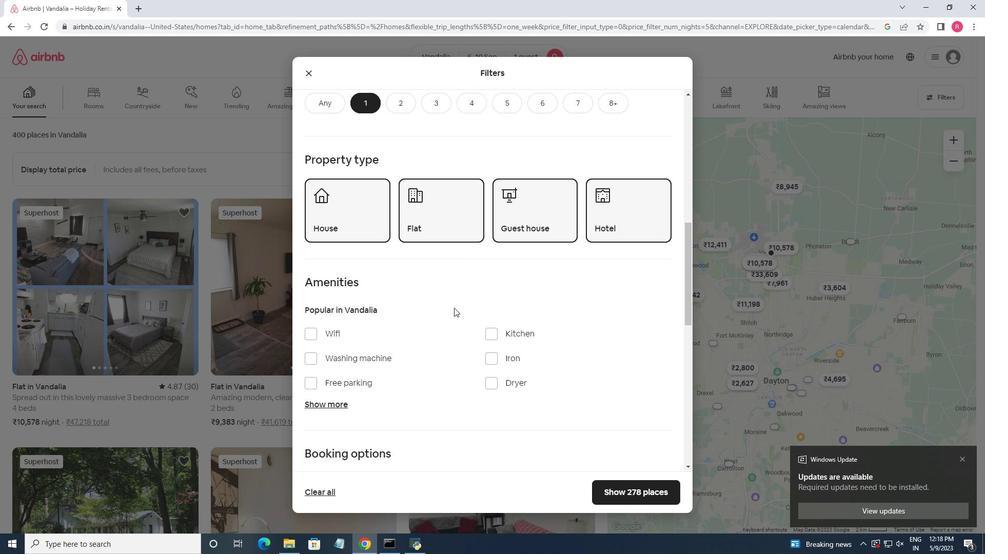 
Action: Mouse scrolled (454, 310) with delta (0, 0)
Screenshot: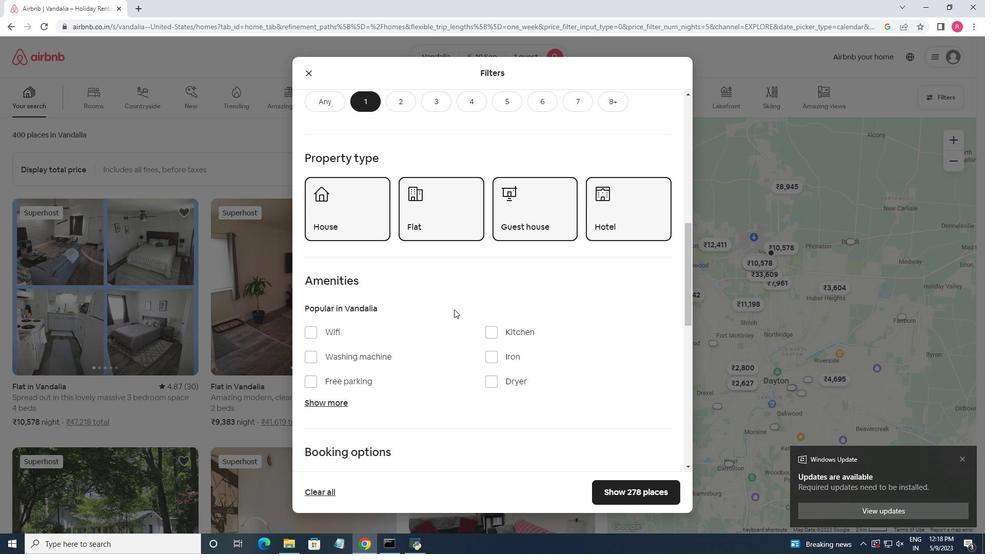 
Action: Mouse moved to (453, 310)
Screenshot: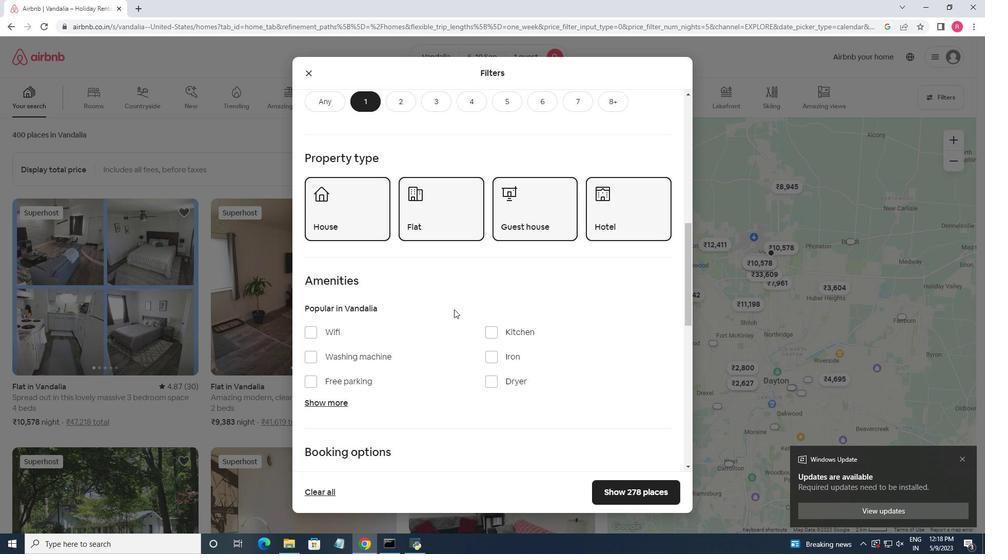 
Action: Mouse scrolled (453, 310) with delta (0, 0)
Screenshot: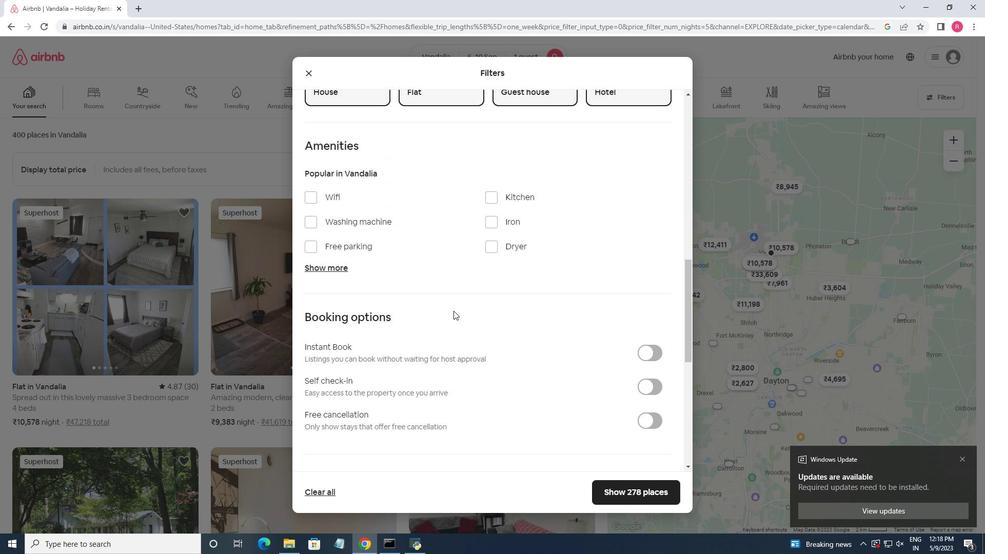 
Action: Mouse moved to (648, 315)
Screenshot: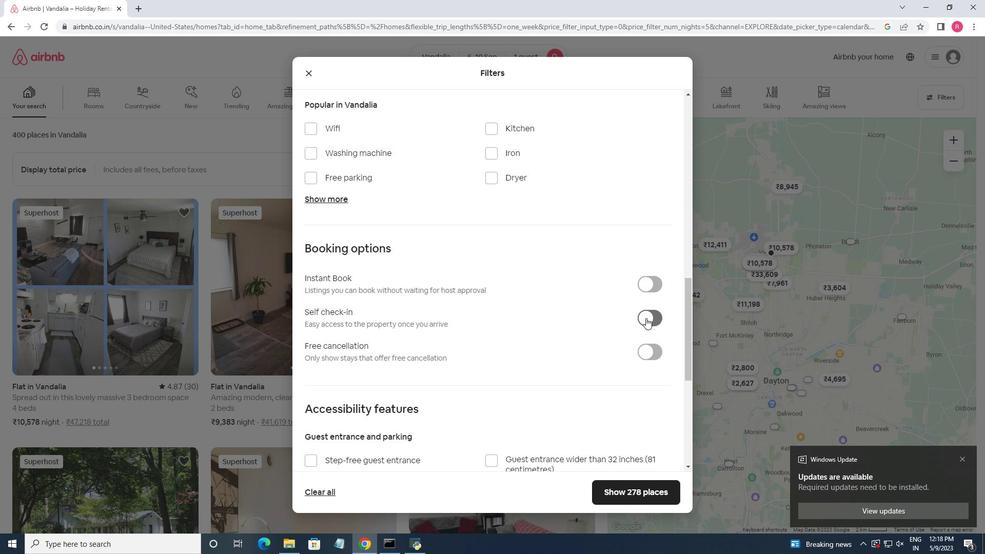 
Action: Mouse pressed left at (648, 315)
Screenshot: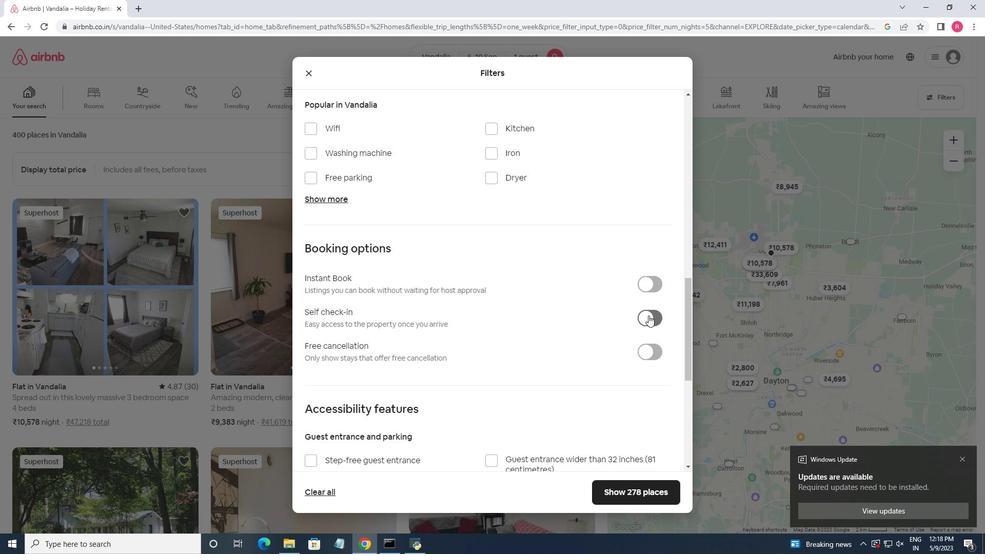 
Action: Mouse moved to (548, 300)
Screenshot: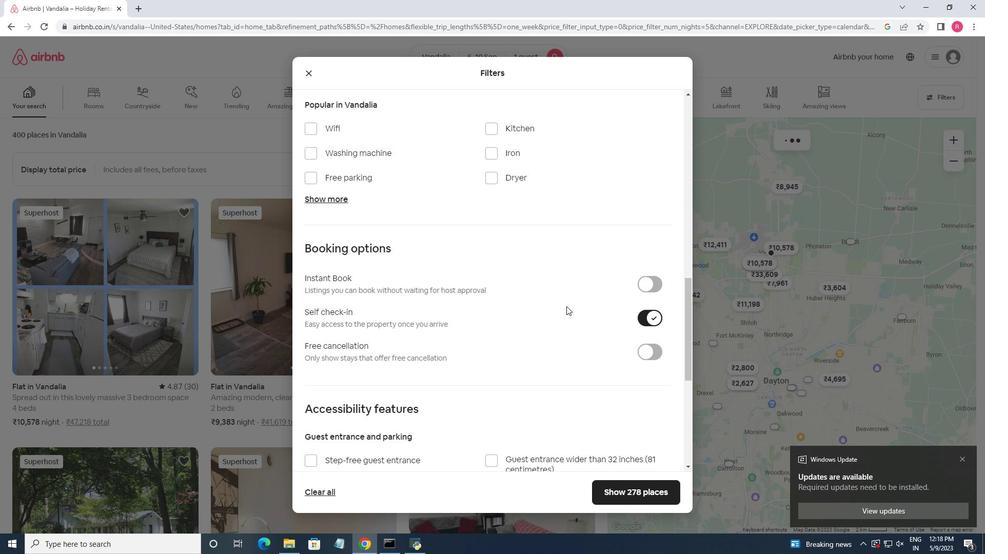 
Action: Mouse scrolled (548, 299) with delta (0, 0)
Screenshot: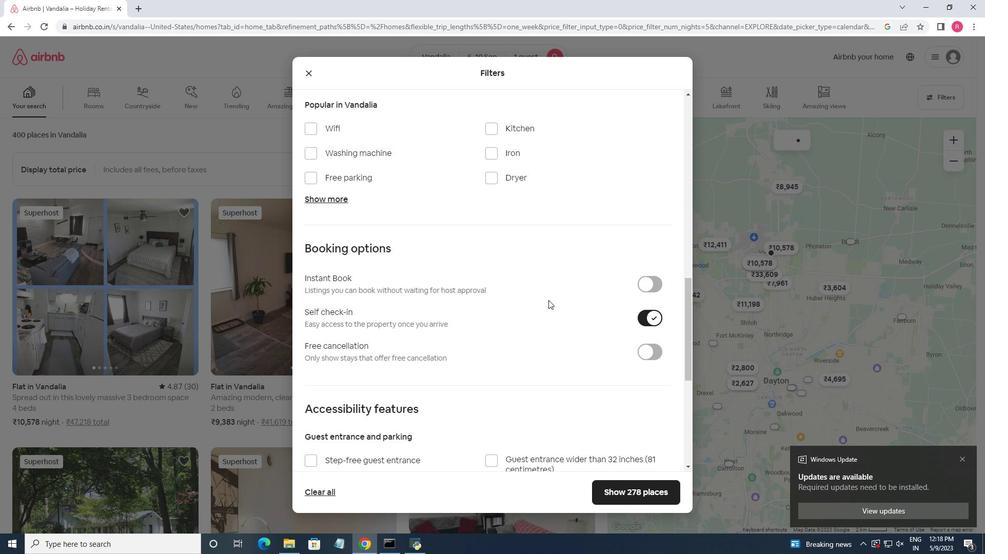 
Action: Mouse scrolled (548, 299) with delta (0, 0)
Screenshot: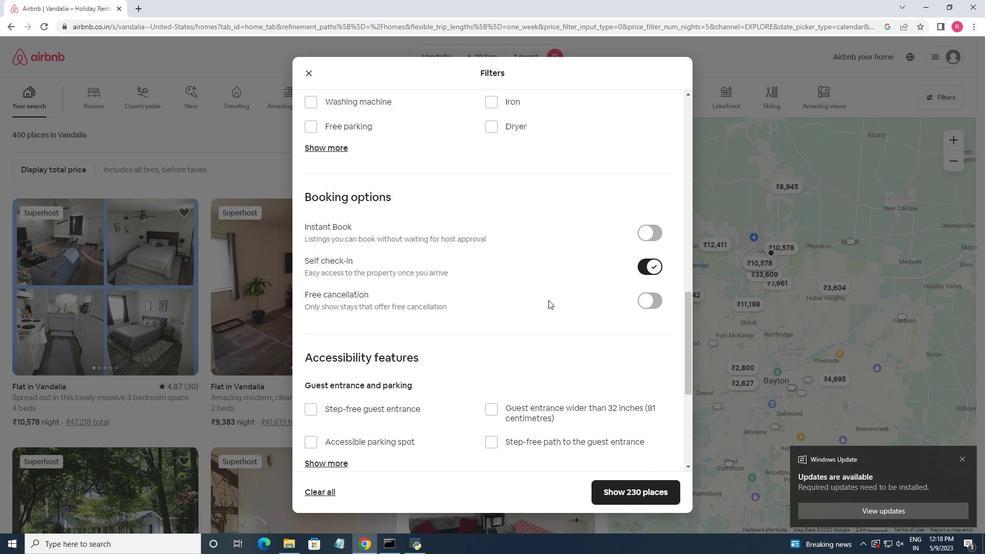 
Action: Mouse scrolled (548, 299) with delta (0, 0)
Screenshot: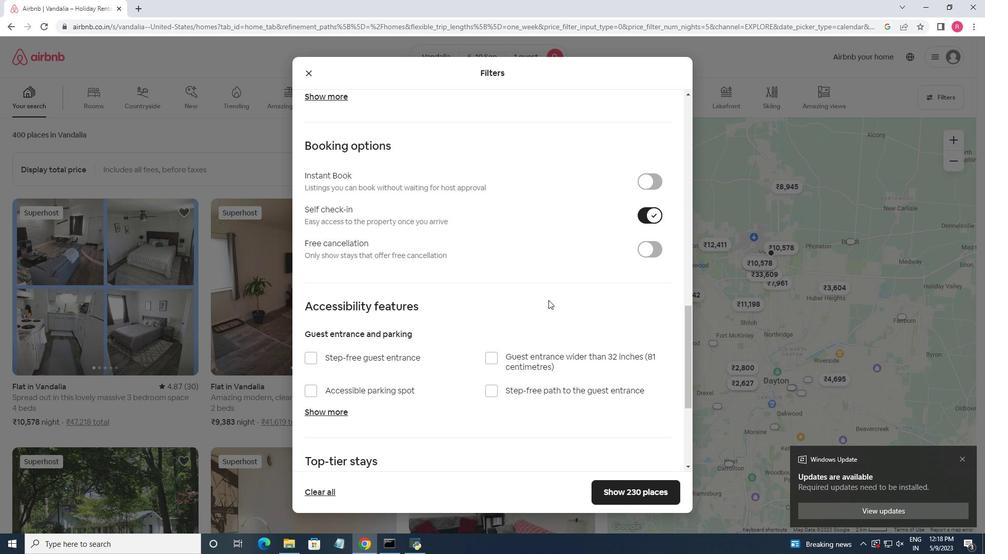
Action: Mouse scrolled (548, 299) with delta (0, 0)
Screenshot: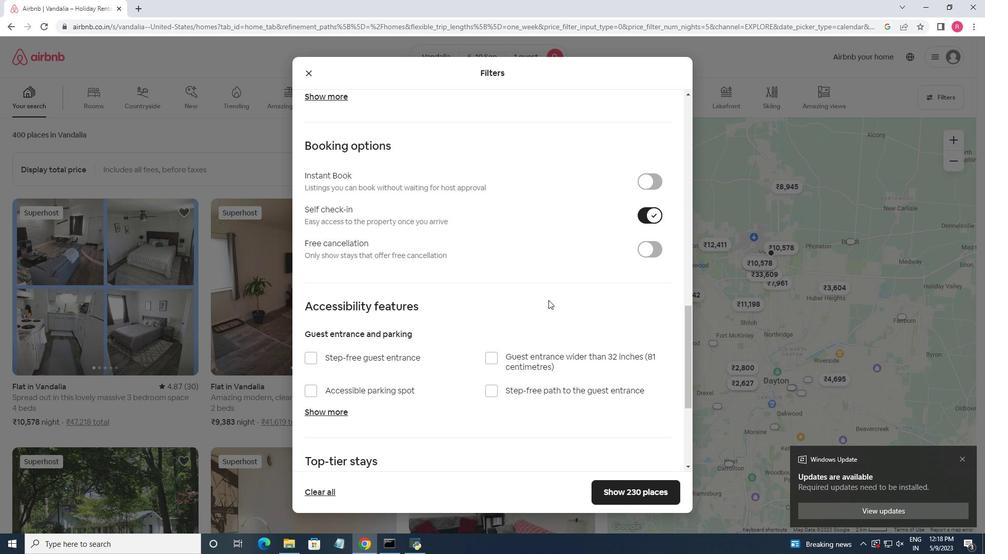 
Action: Mouse scrolled (548, 299) with delta (0, 0)
Screenshot: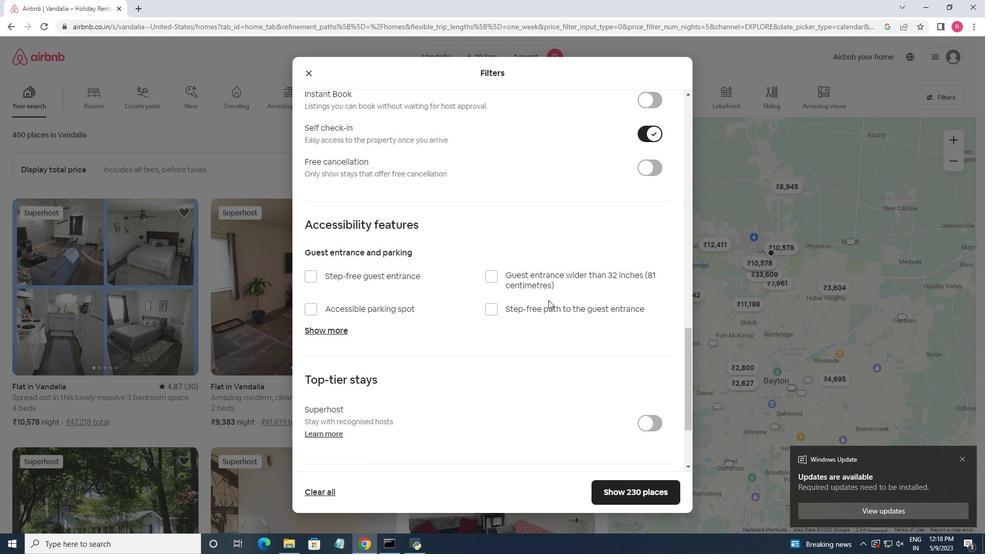 
Action: Mouse scrolled (548, 299) with delta (0, 0)
Screenshot: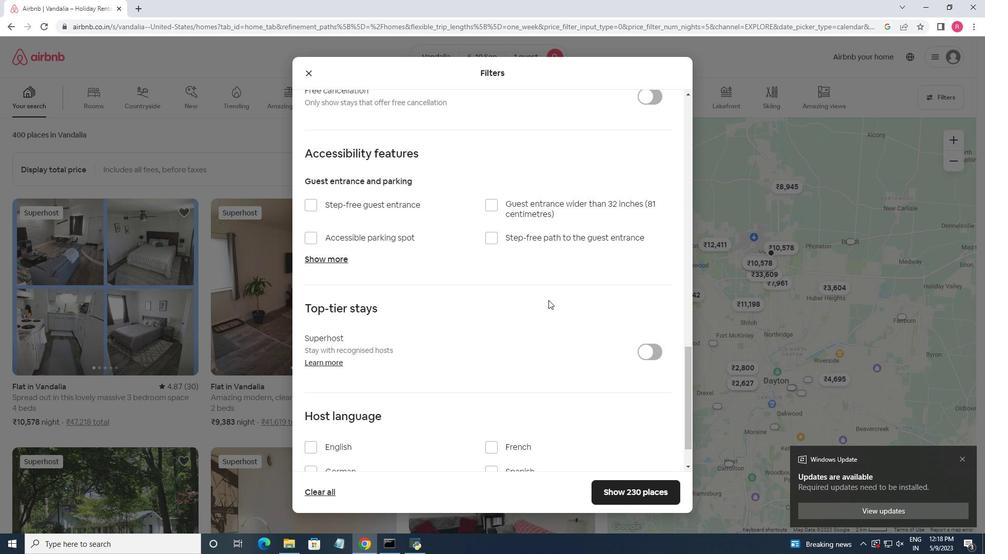 
Action: Mouse scrolled (548, 299) with delta (0, 0)
Screenshot: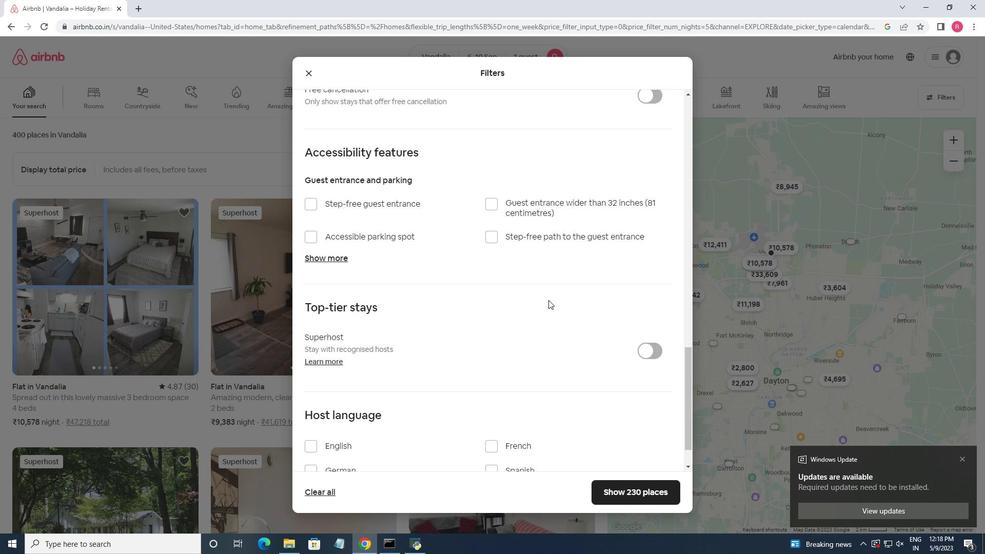 
Action: Mouse moved to (310, 396)
Screenshot: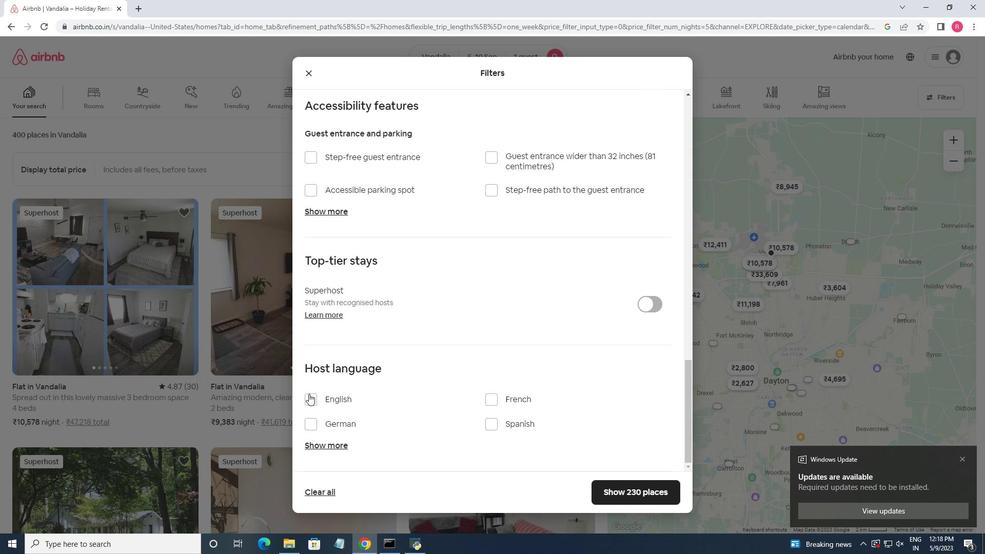 
Action: Mouse pressed left at (310, 396)
Screenshot: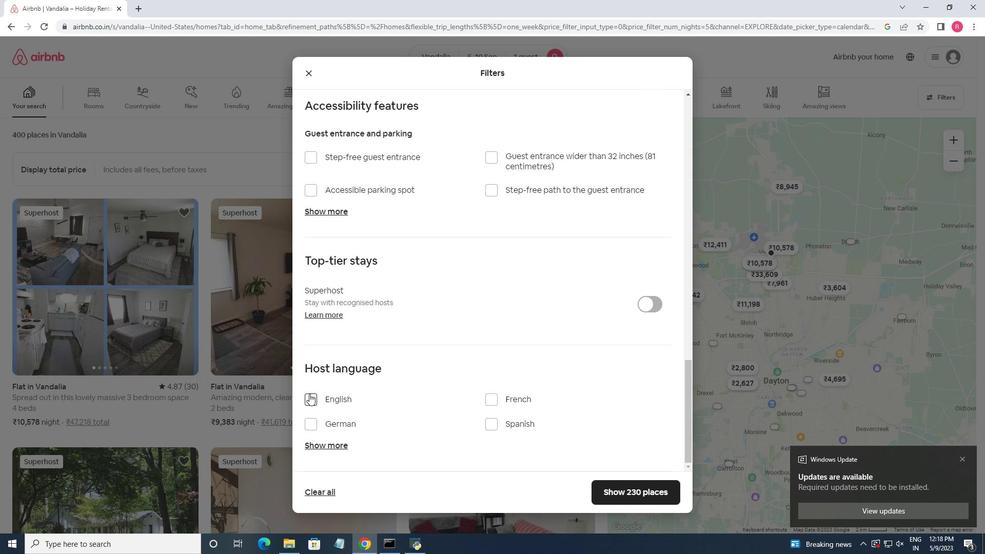 
Action: Mouse moved to (635, 491)
Screenshot: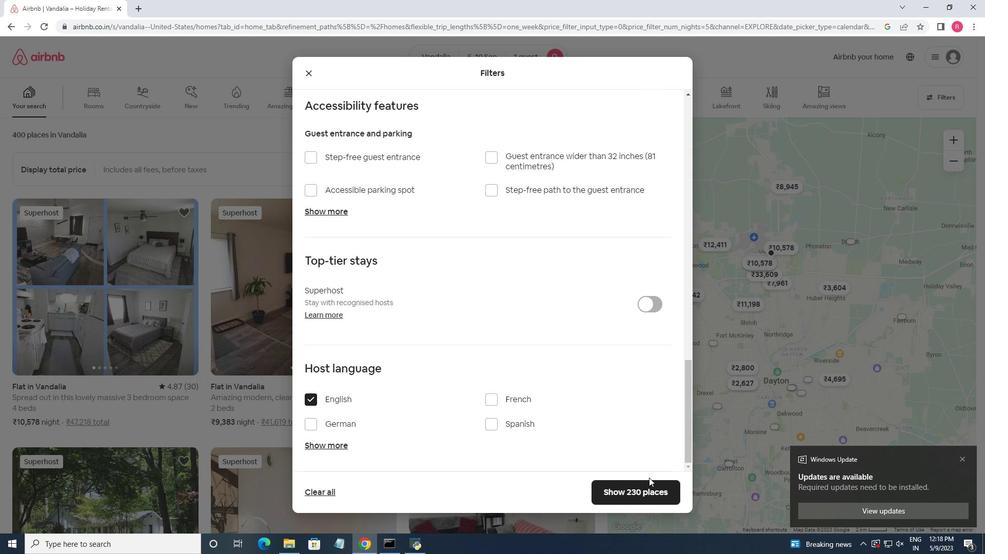 
Action: Mouse pressed left at (635, 491)
Screenshot: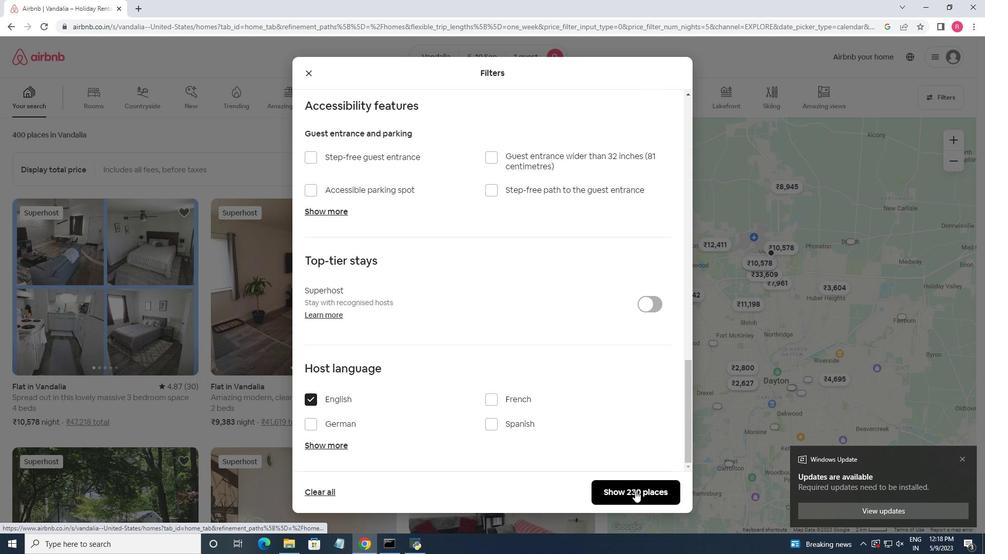 
Action: Mouse moved to (558, 242)
Screenshot: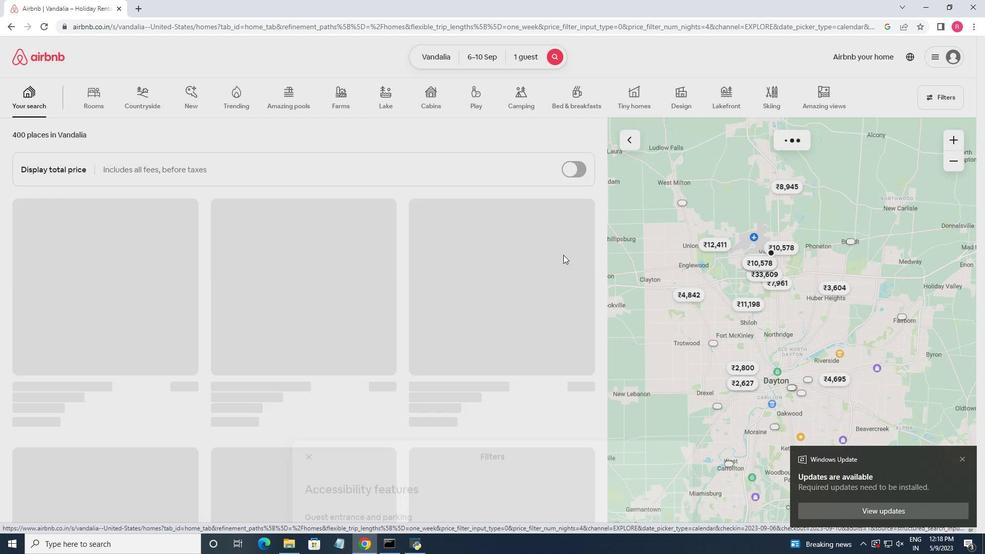 
